 Task: Select a due date automation when advanced on, 2 days before a card is due add fields without custom field "Resume" set to a date less than 1 working days ago at 11:00 AM.
Action: Mouse moved to (1314, 103)
Screenshot: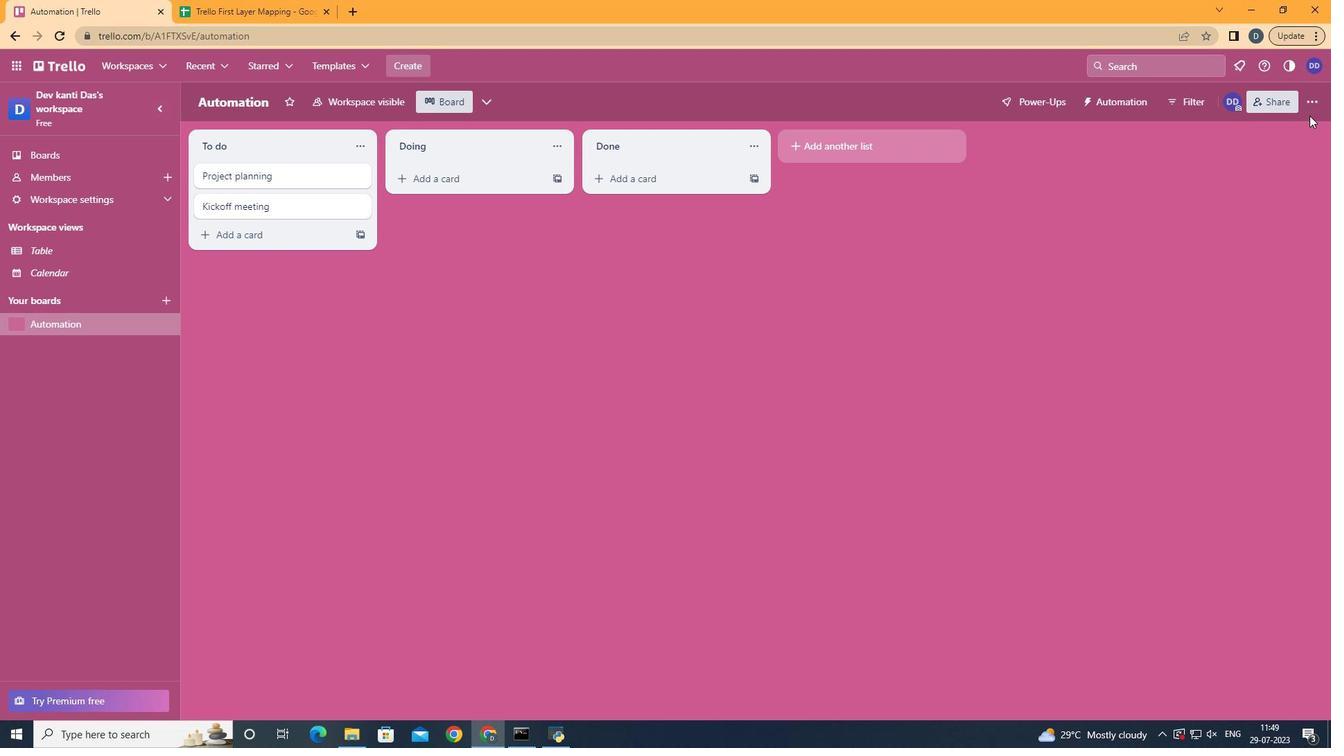 
Action: Mouse pressed left at (1314, 103)
Screenshot: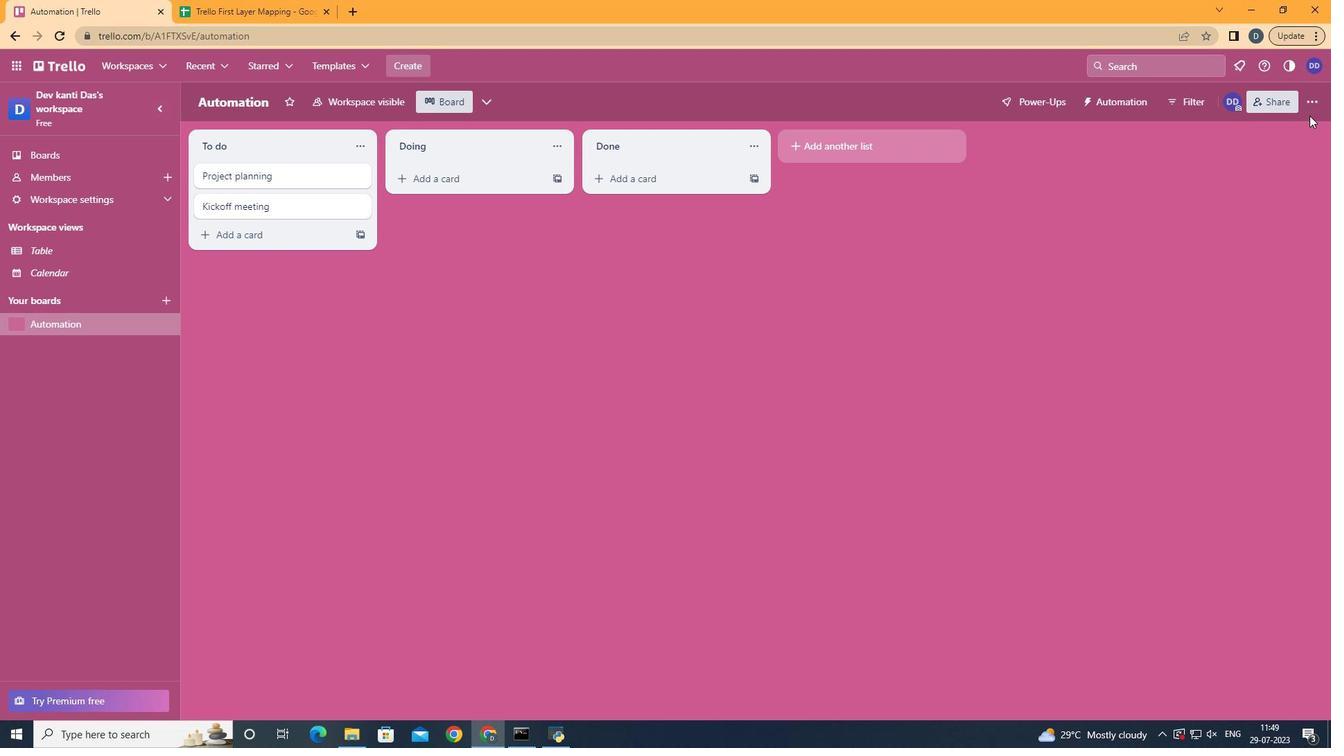 
Action: Mouse moved to (1240, 286)
Screenshot: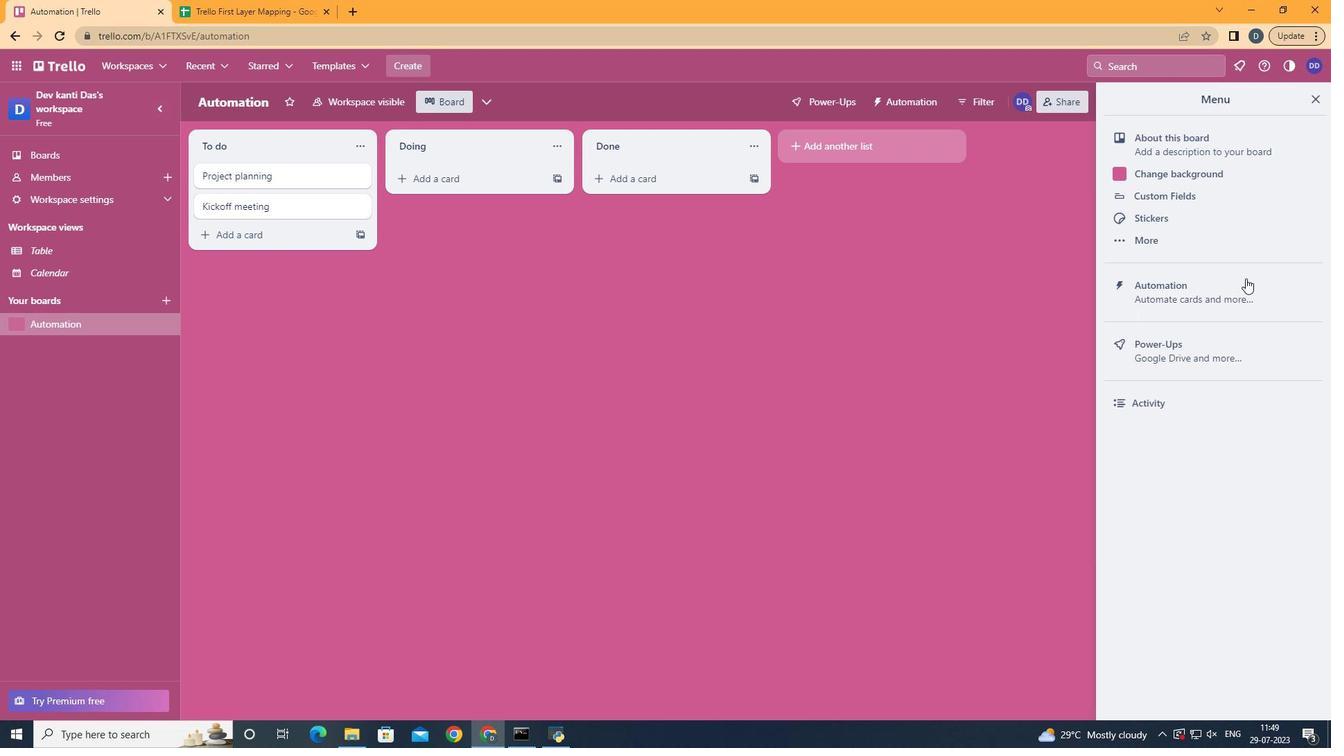 
Action: Mouse pressed left at (1240, 286)
Screenshot: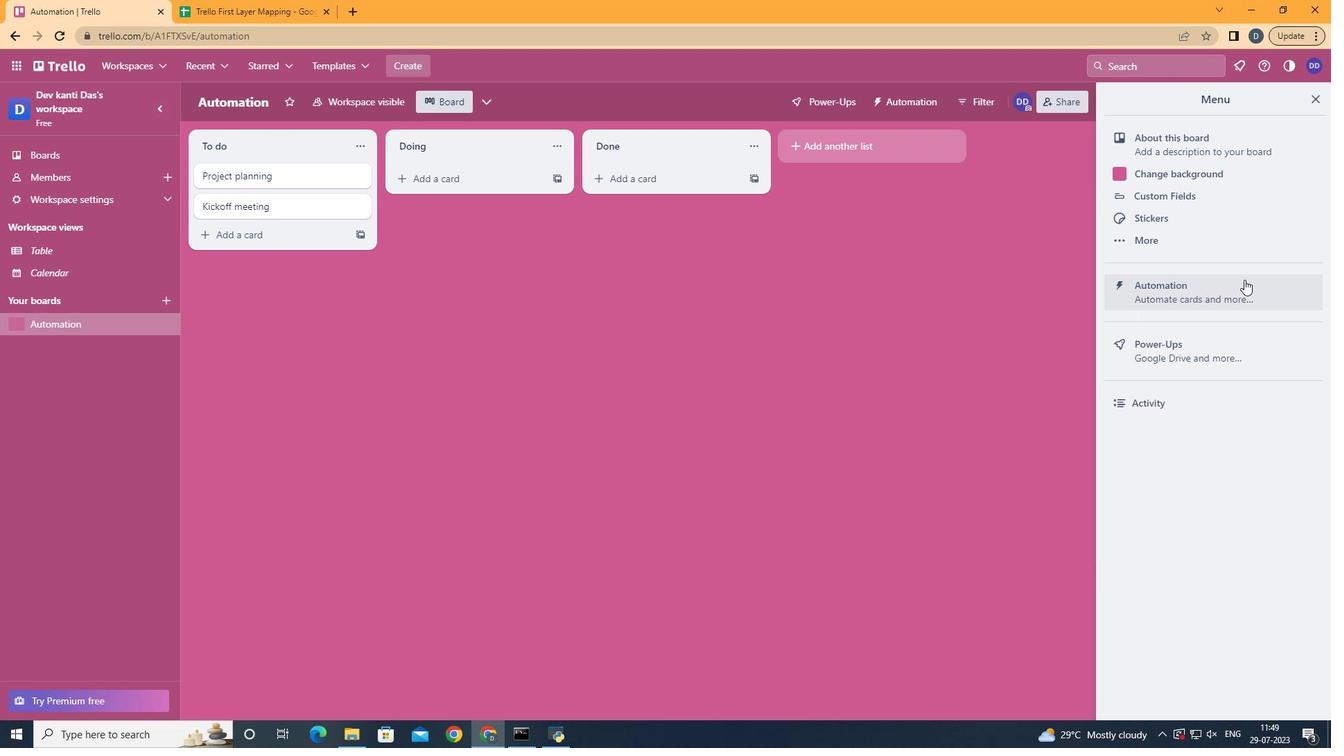 
Action: Mouse moved to (292, 282)
Screenshot: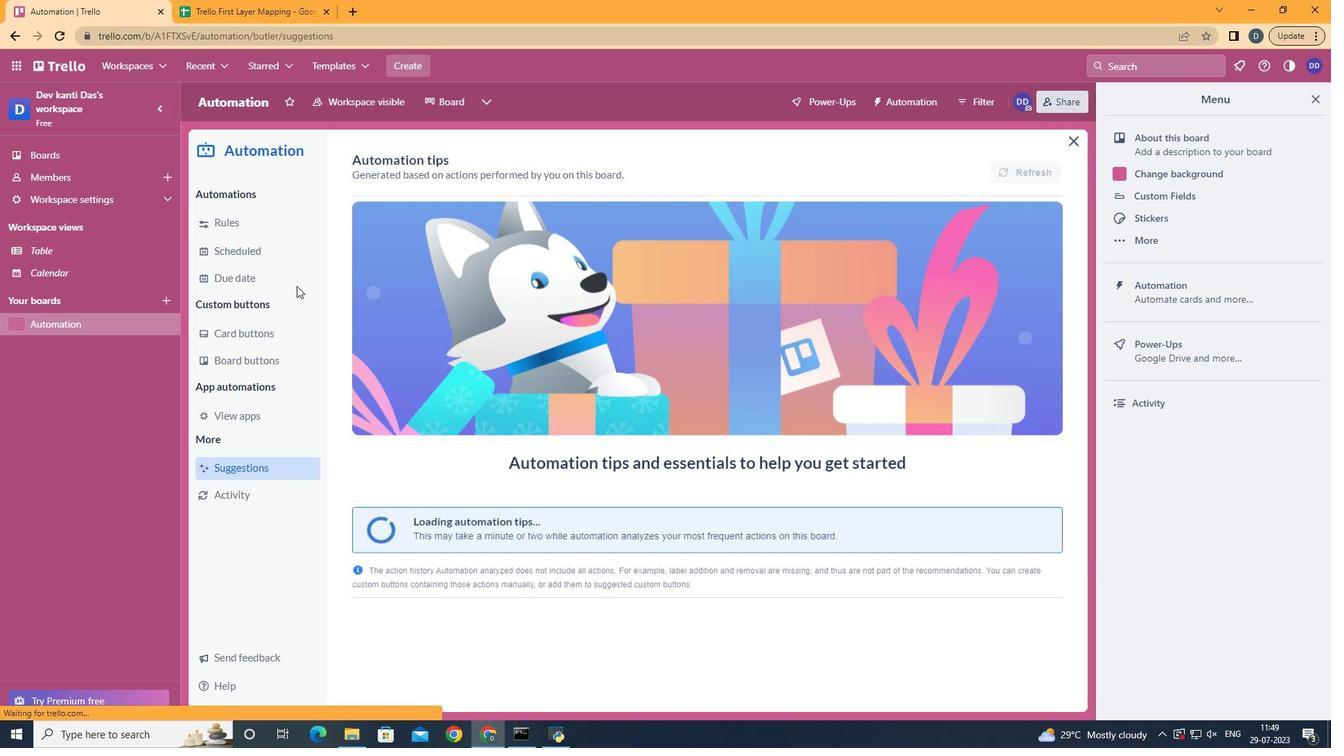 
Action: Mouse pressed left at (292, 282)
Screenshot: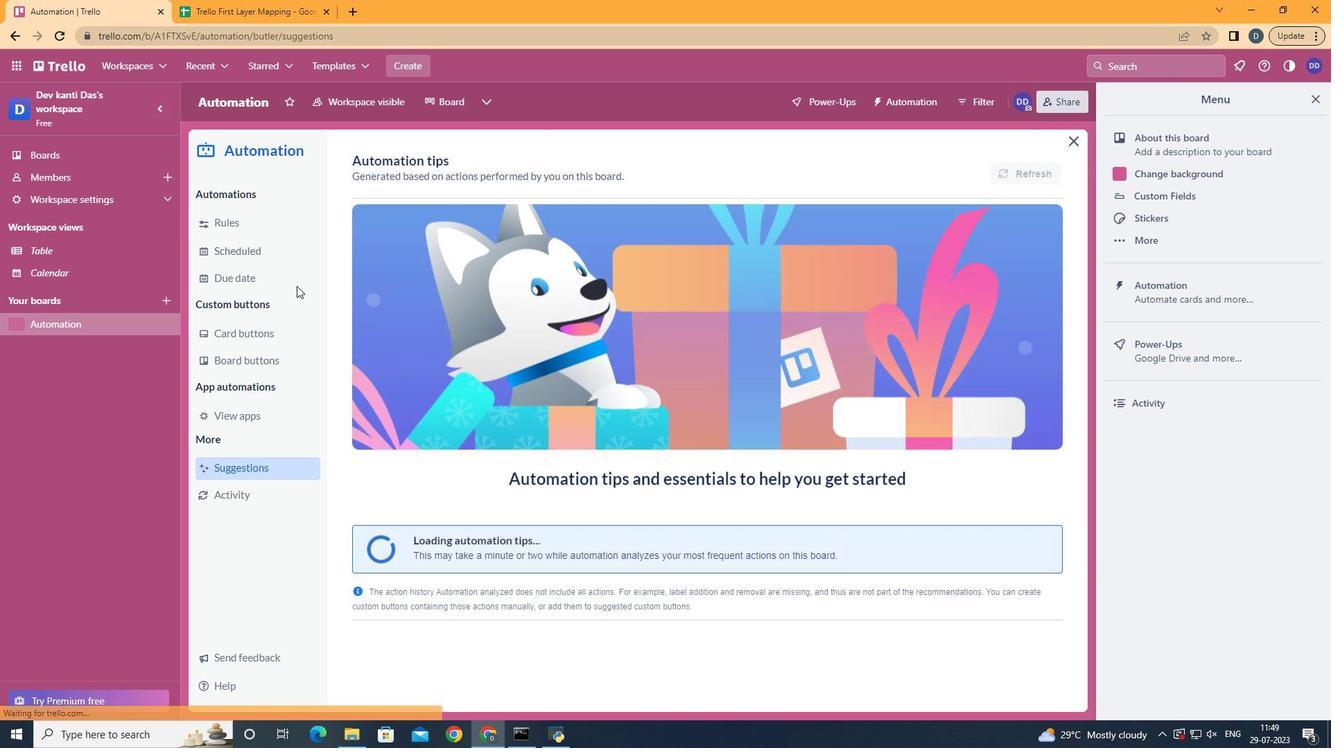 
Action: Mouse moved to (965, 166)
Screenshot: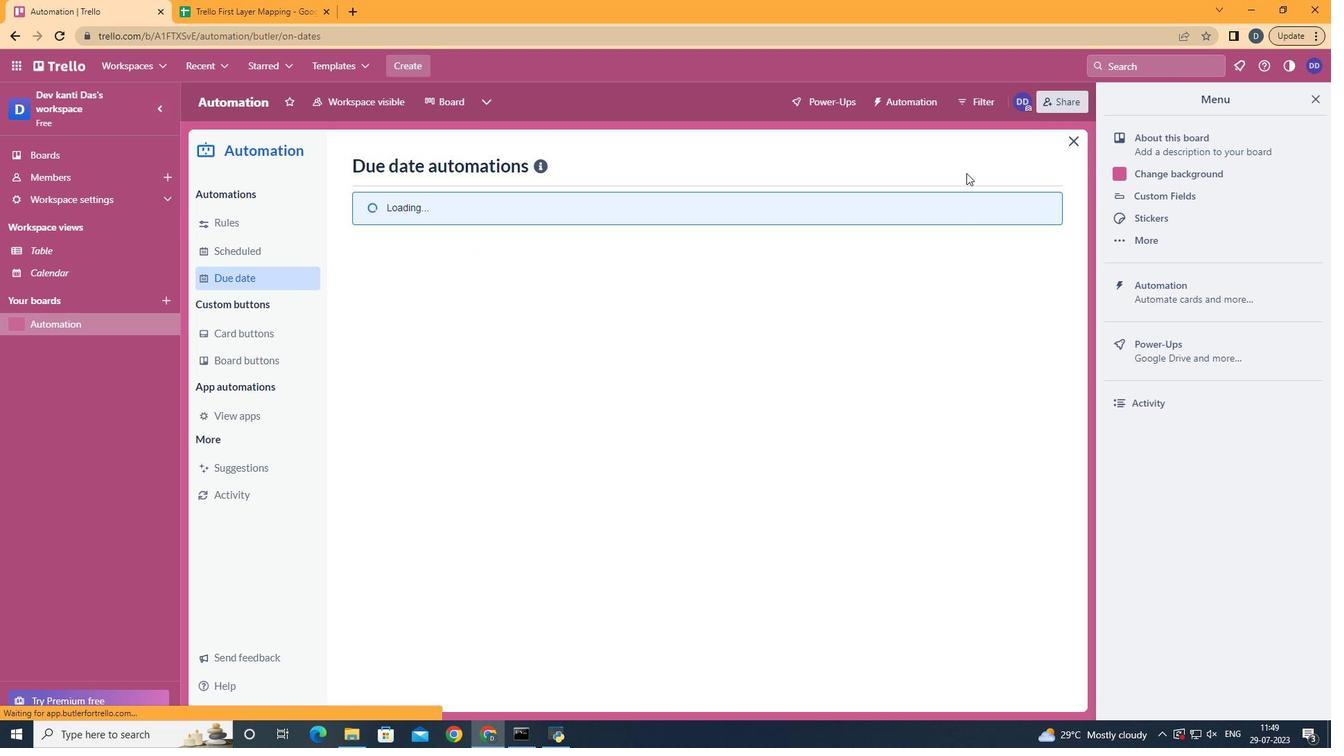 
Action: Mouse pressed left at (965, 166)
Screenshot: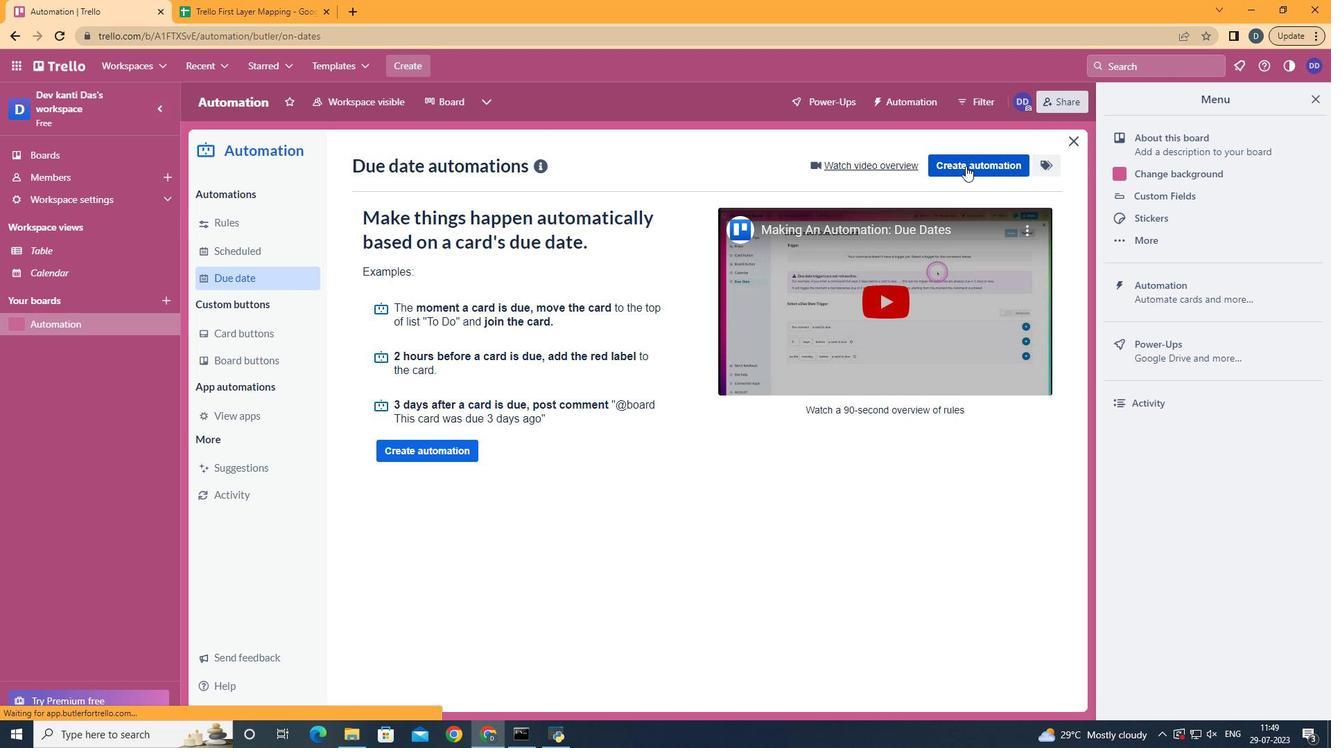 
Action: Mouse moved to (748, 301)
Screenshot: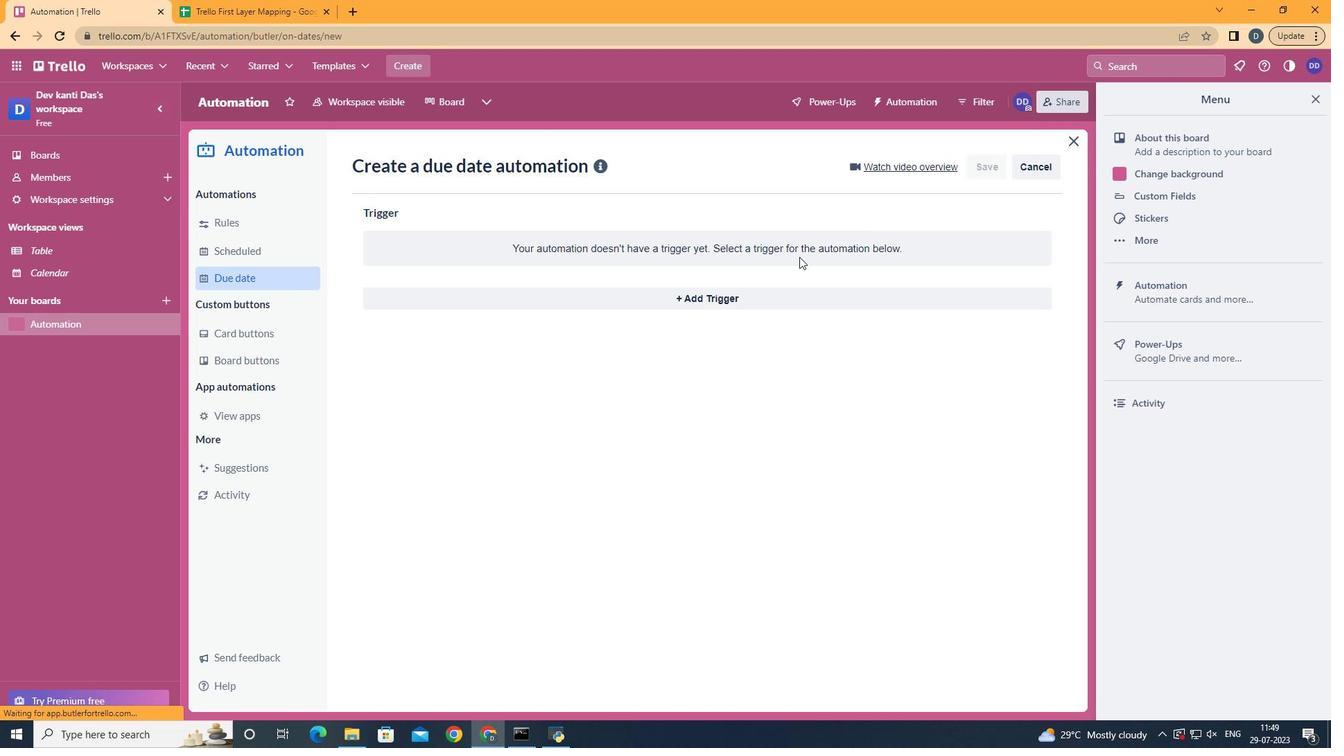 
Action: Mouse pressed left at (748, 301)
Screenshot: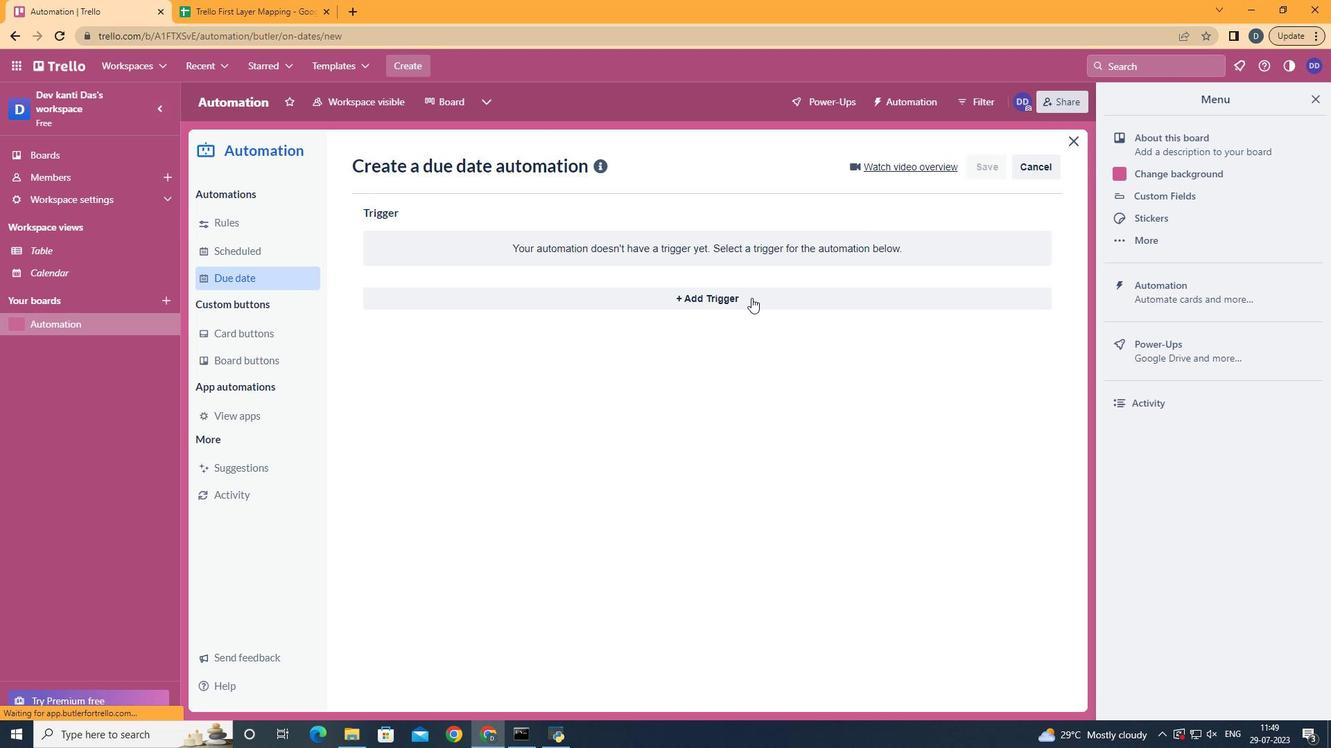 
Action: Mouse moved to (542, 513)
Screenshot: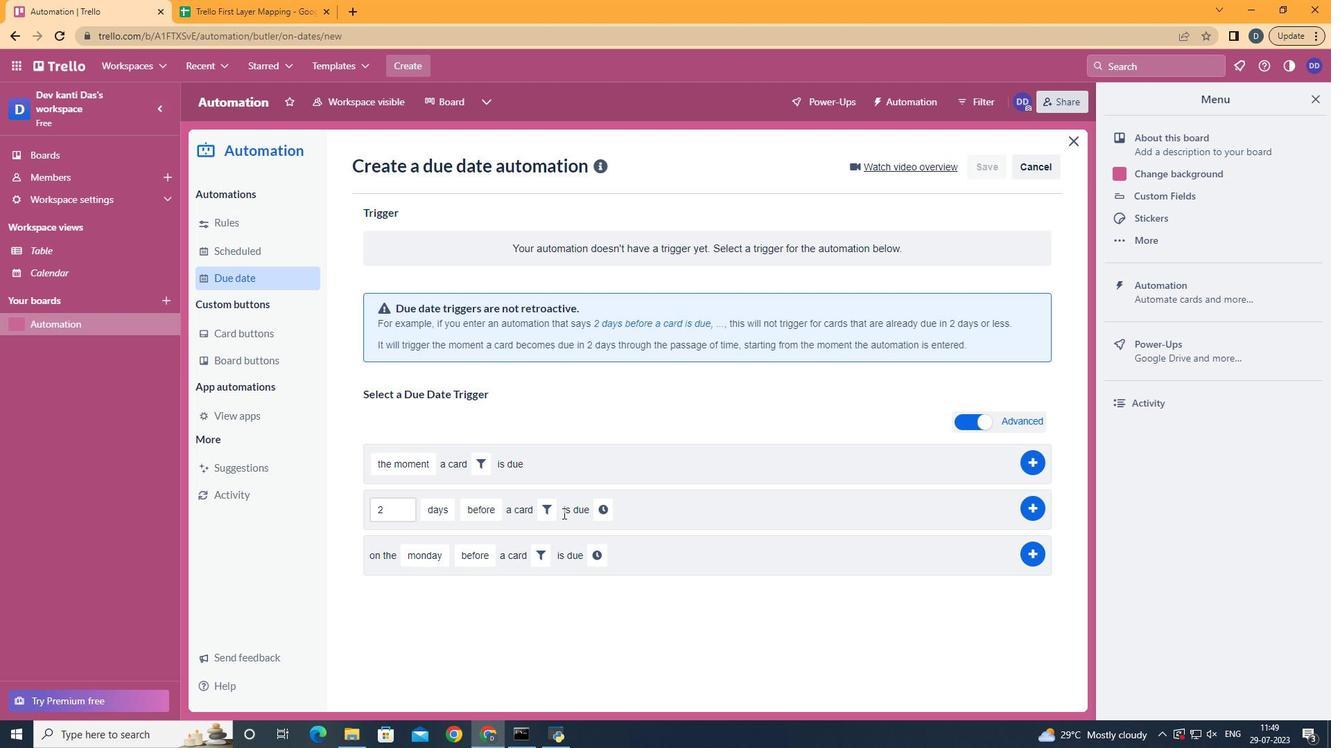 
Action: Mouse pressed left at (542, 513)
Screenshot: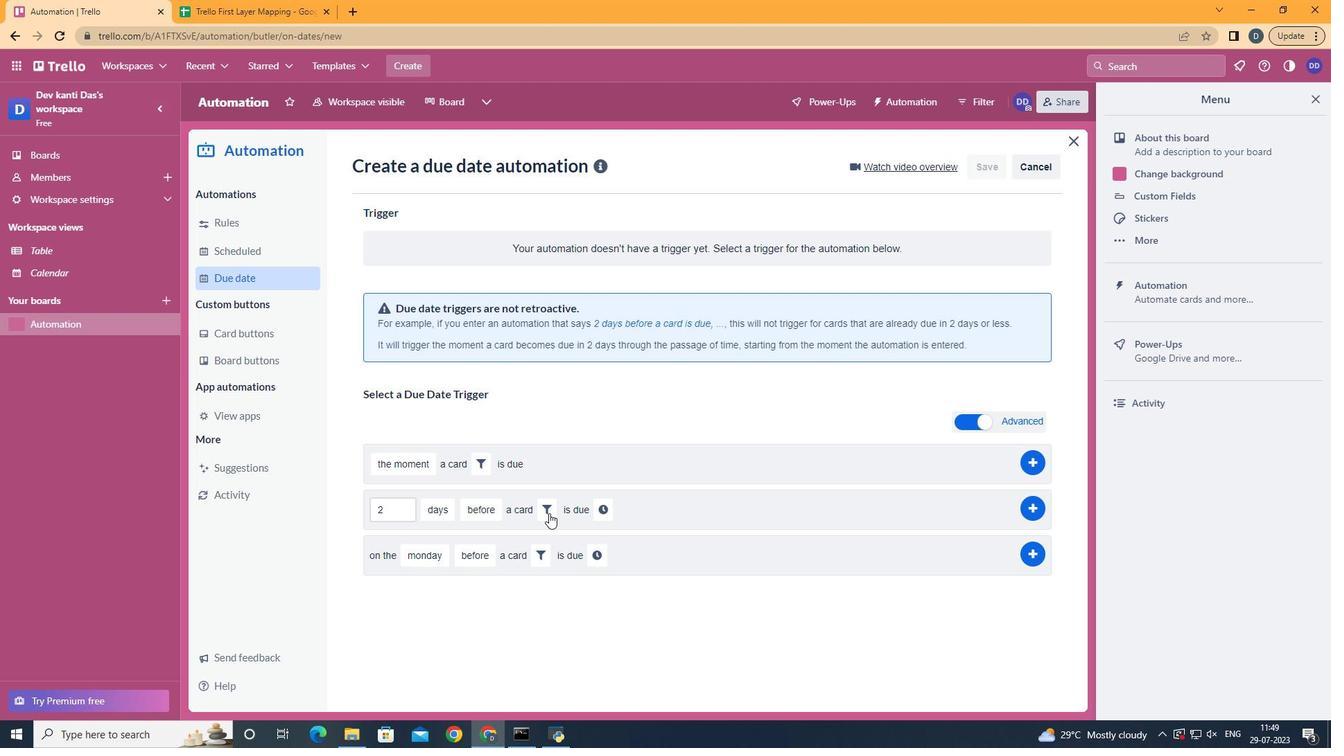 
Action: Mouse moved to (773, 542)
Screenshot: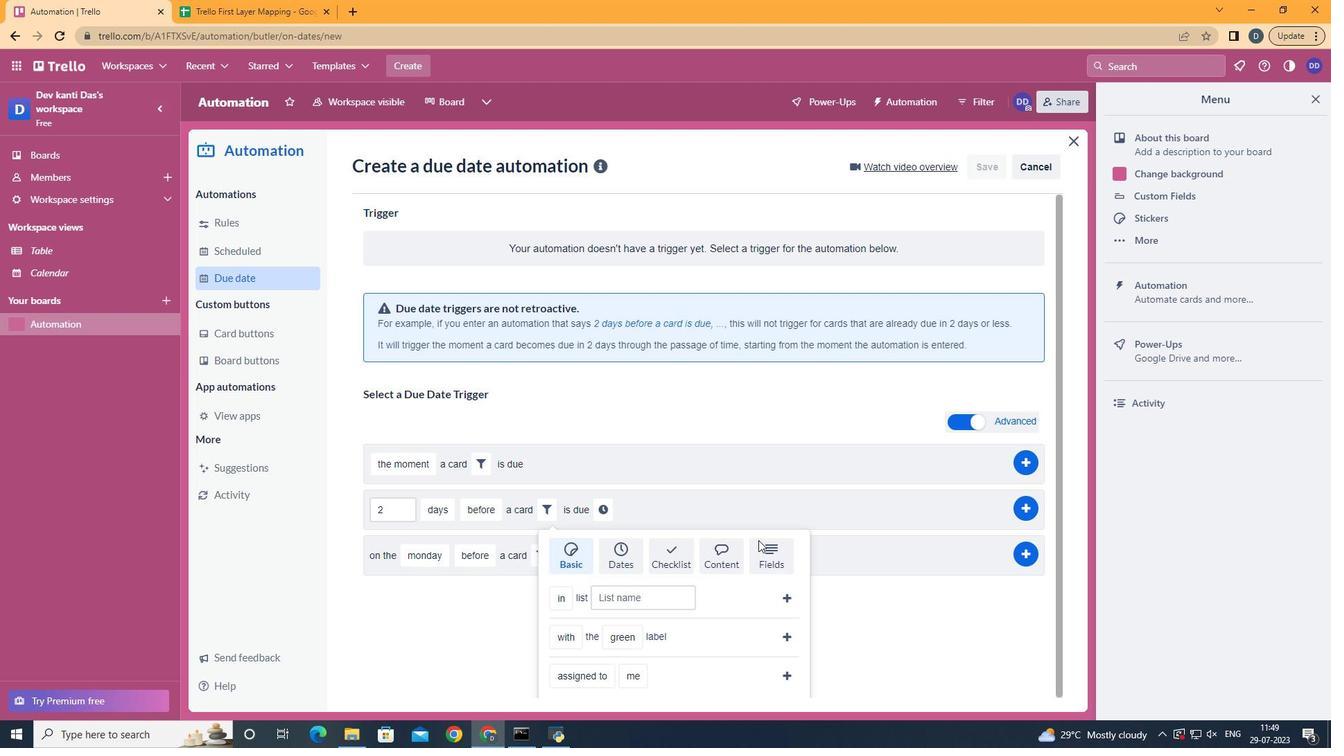
Action: Mouse pressed left at (773, 542)
Screenshot: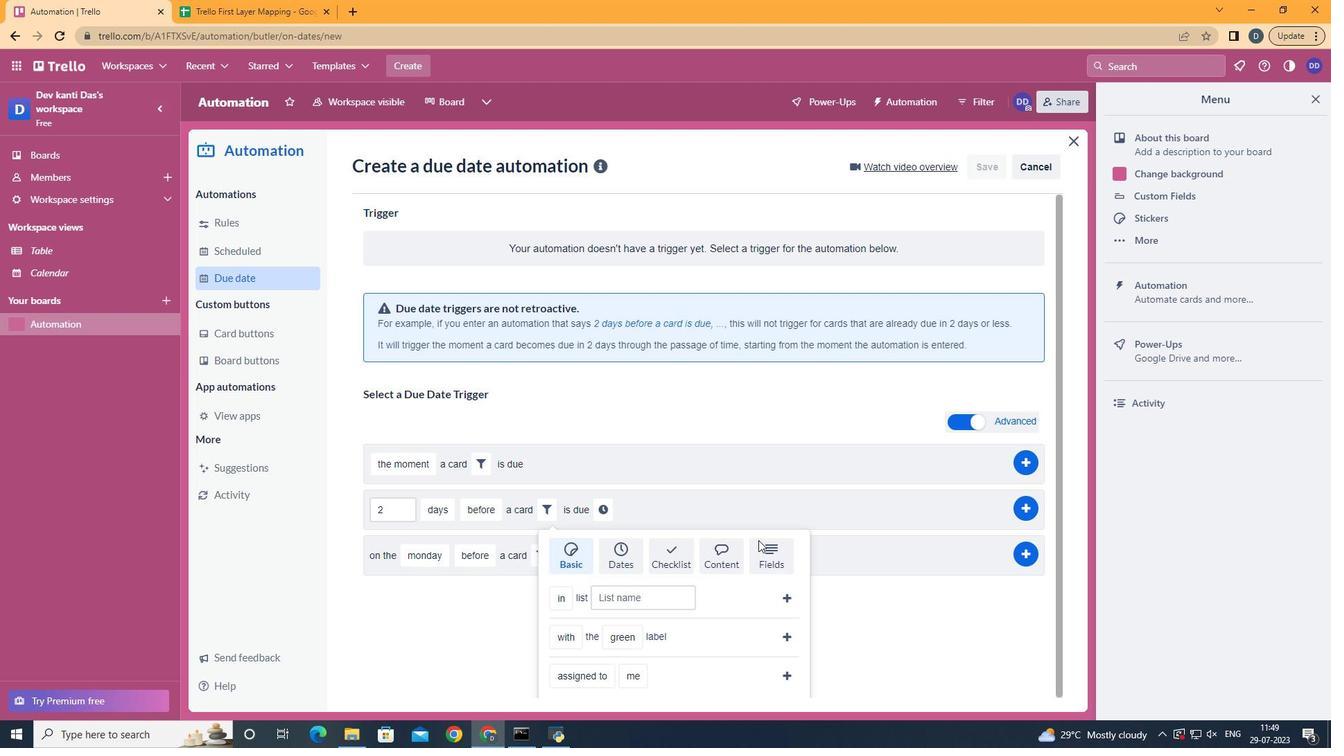 
Action: Mouse scrolled (773, 542) with delta (0, 0)
Screenshot: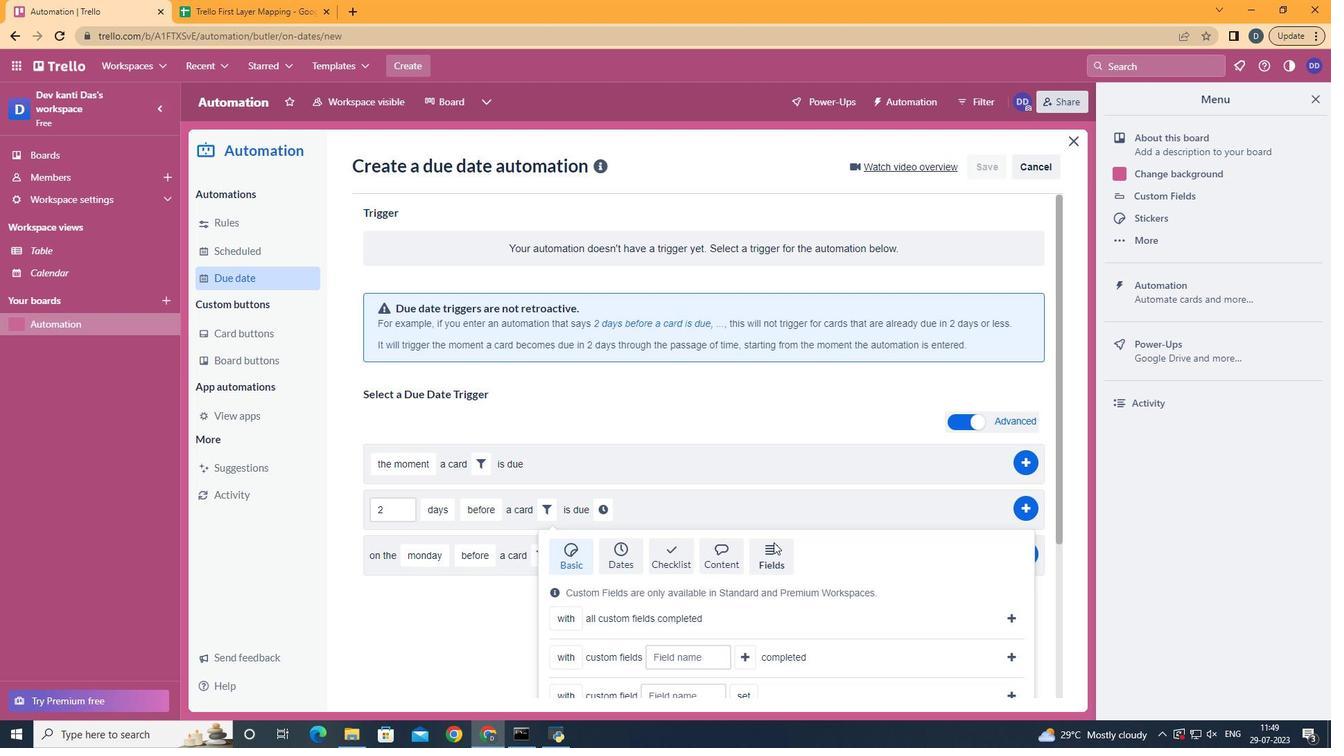 
Action: Mouse scrolled (773, 542) with delta (0, 0)
Screenshot: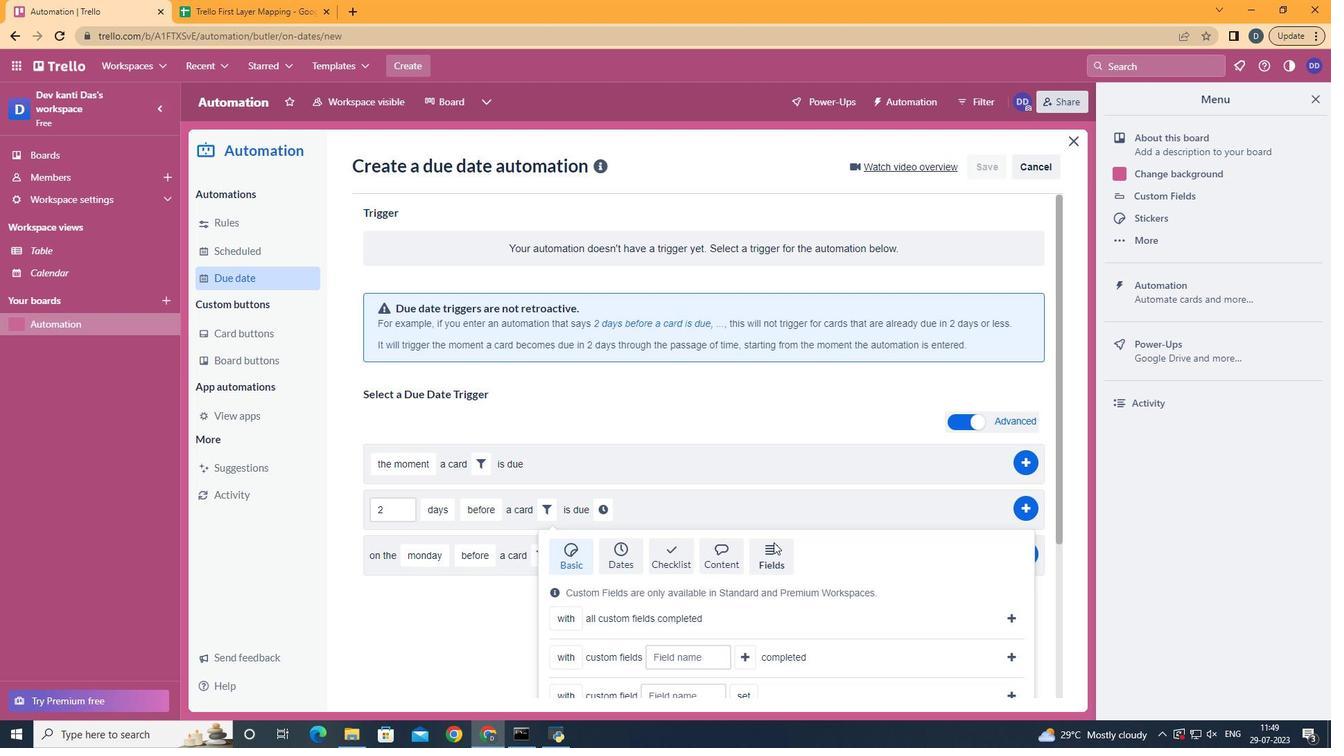 
Action: Mouse scrolled (773, 542) with delta (0, 0)
Screenshot: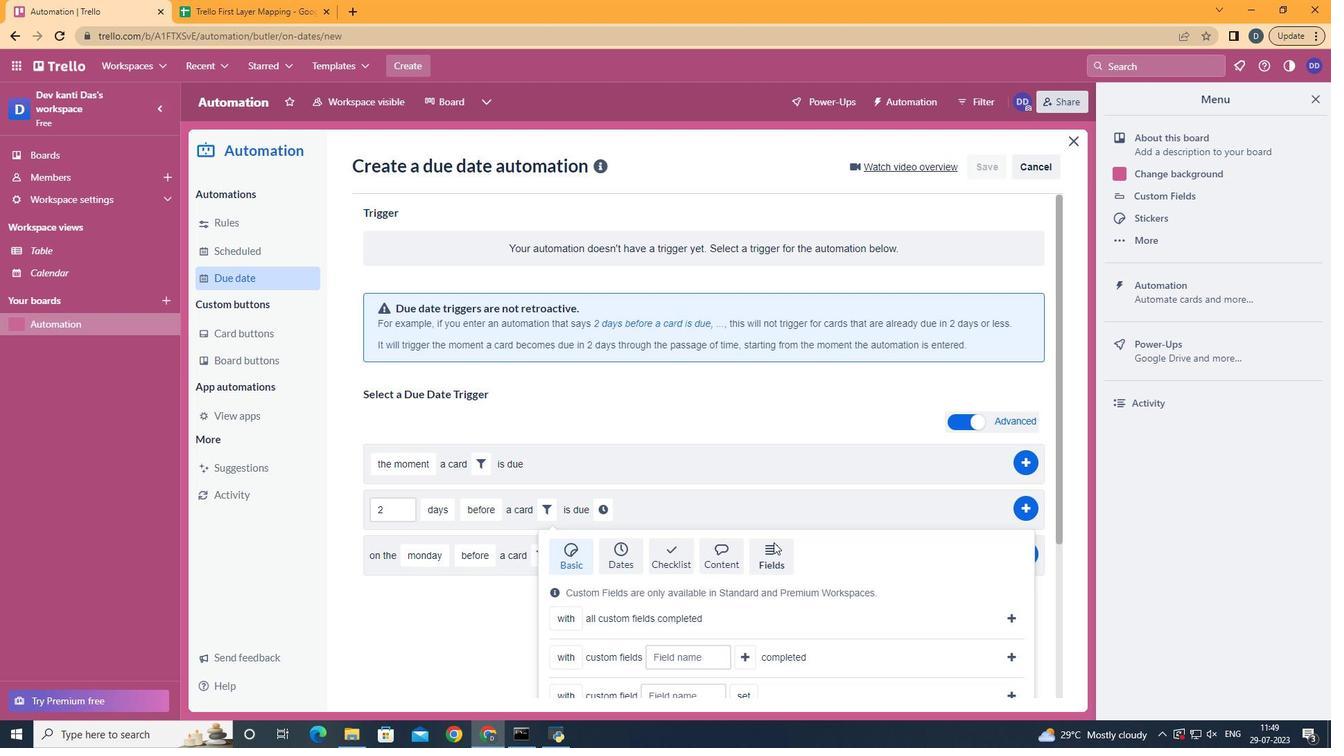 
Action: Mouse scrolled (773, 542) with delta (0, 0)
Screenshot: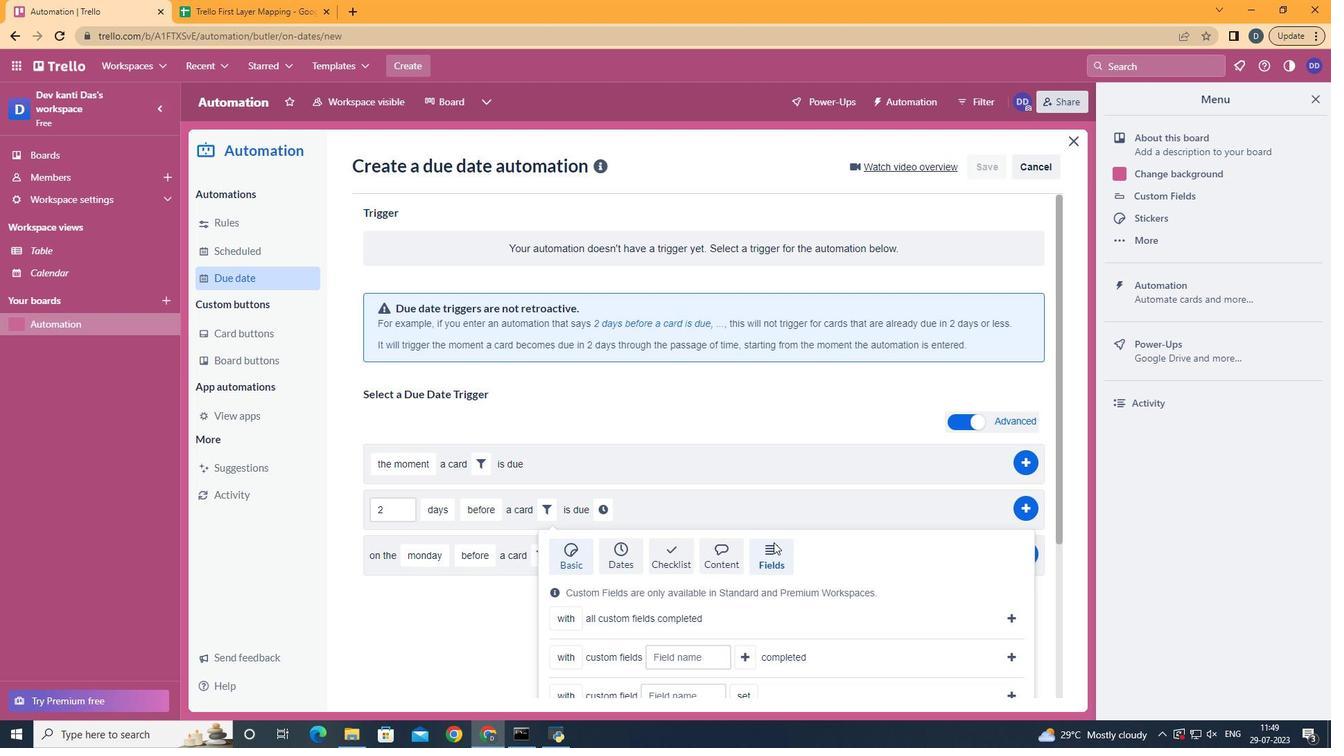 
Action: Mouse scrolled (773, 542) with delta (0, 0)
Screenshot: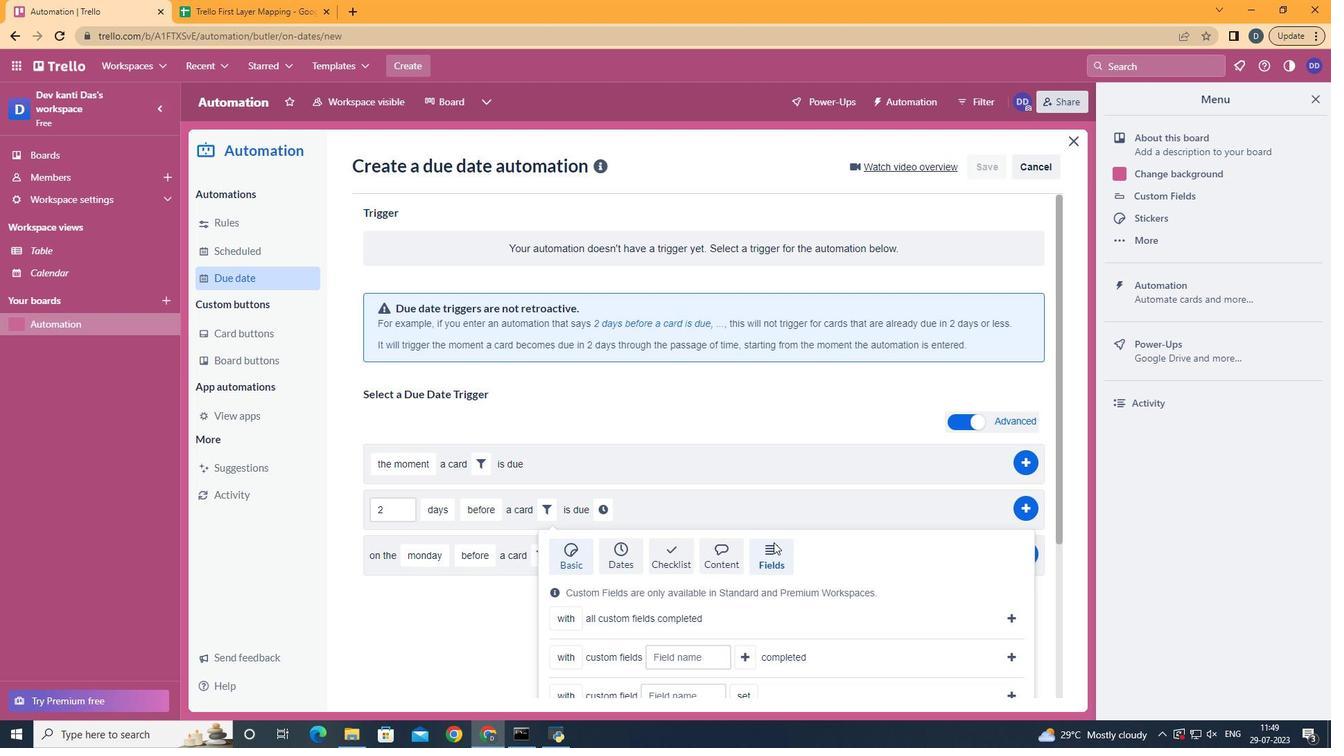 
Action: Mouse scrolled (773, 542) with delta (0, 0)
Screenshot: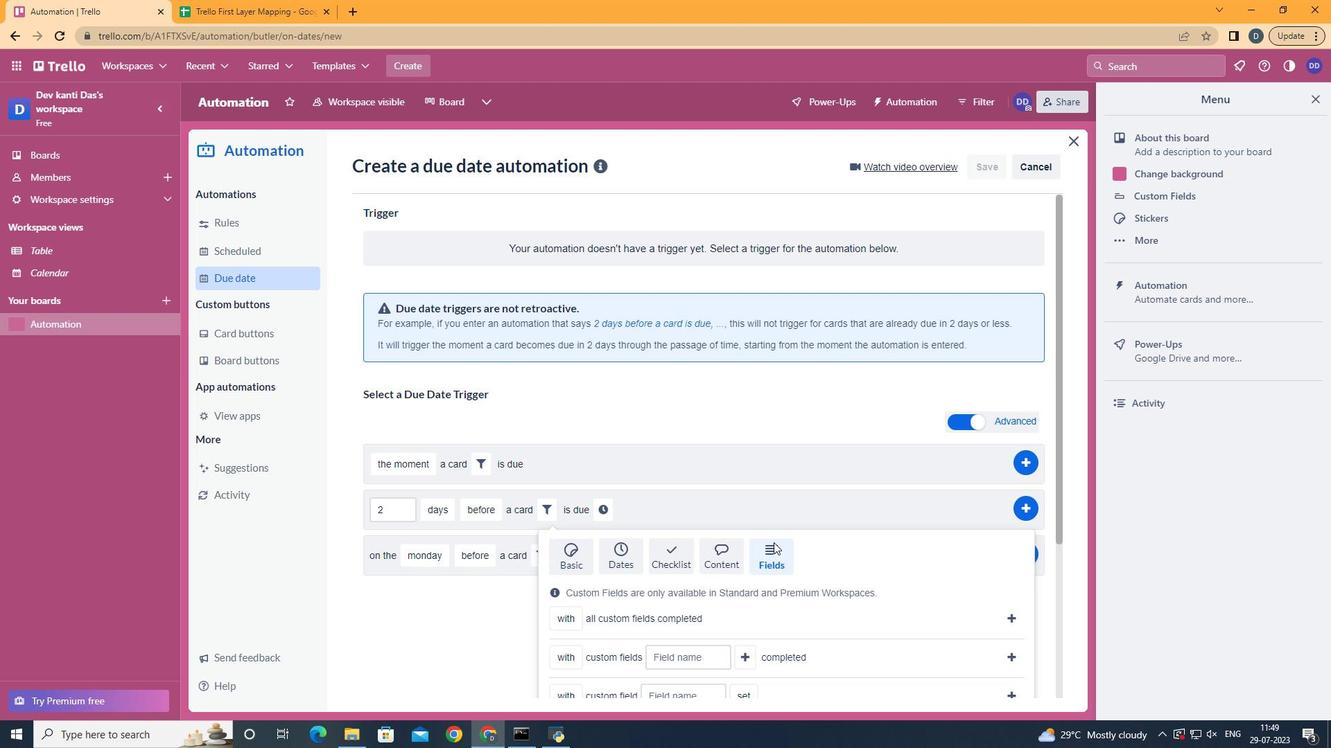 
Action: Mouse moved to (571, 654)
Screenshot: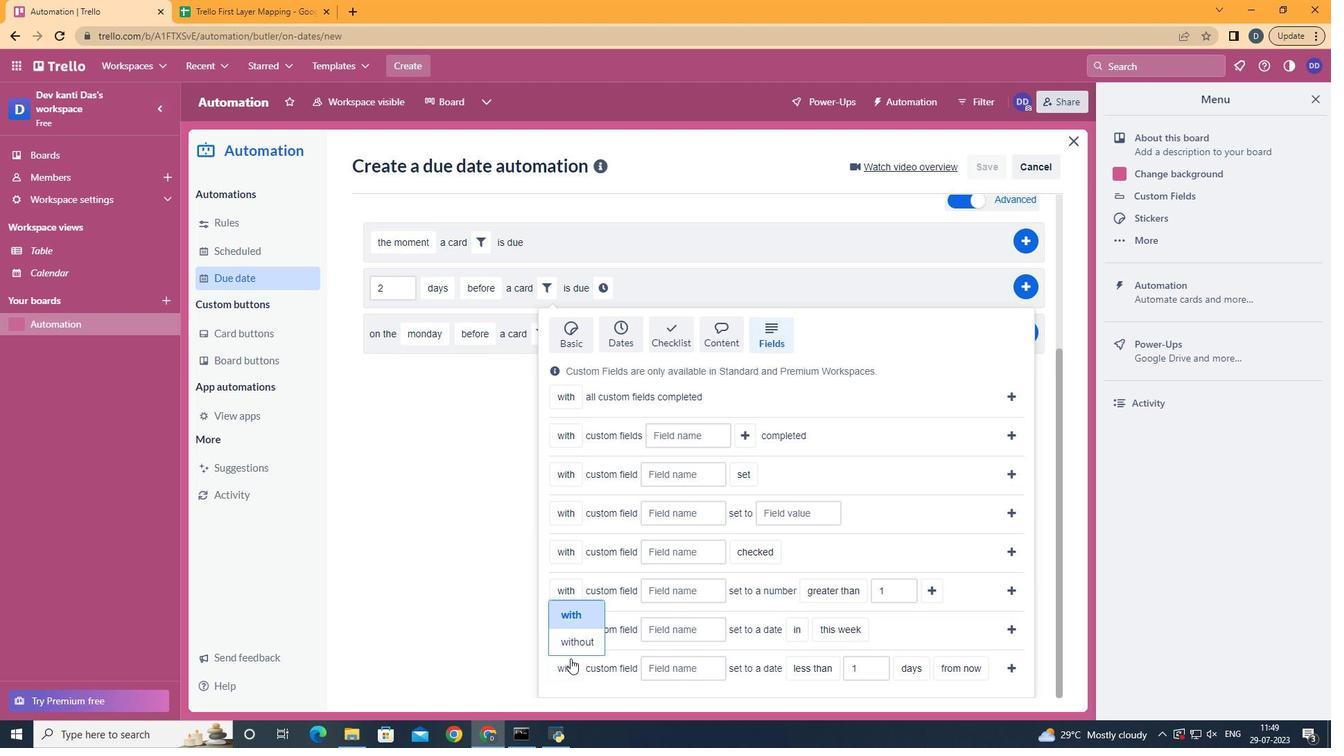 
Action: Mouse pressed left at (571, 654)
Screenshot: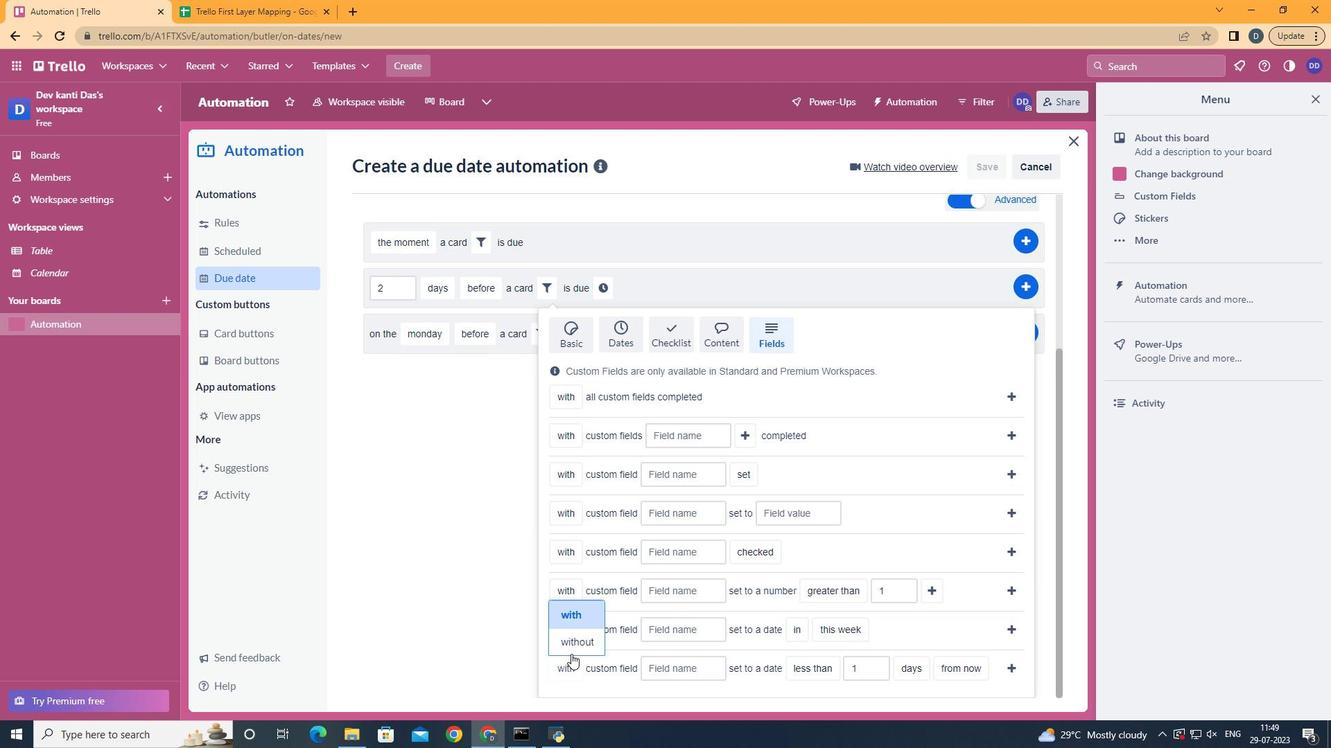 
Action: Mouse moved to (693, 675)
Screenshot: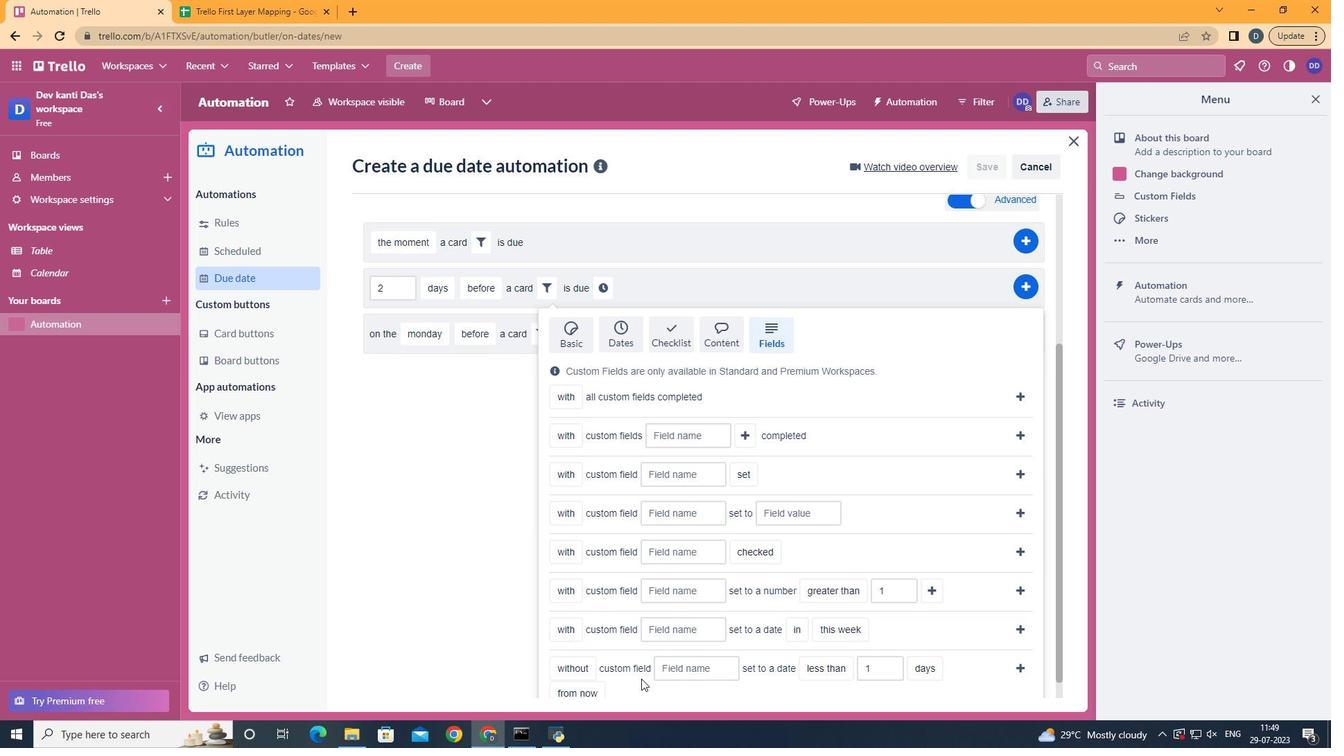
Action: Mouse pressed left at (693, 675)
Screenshot: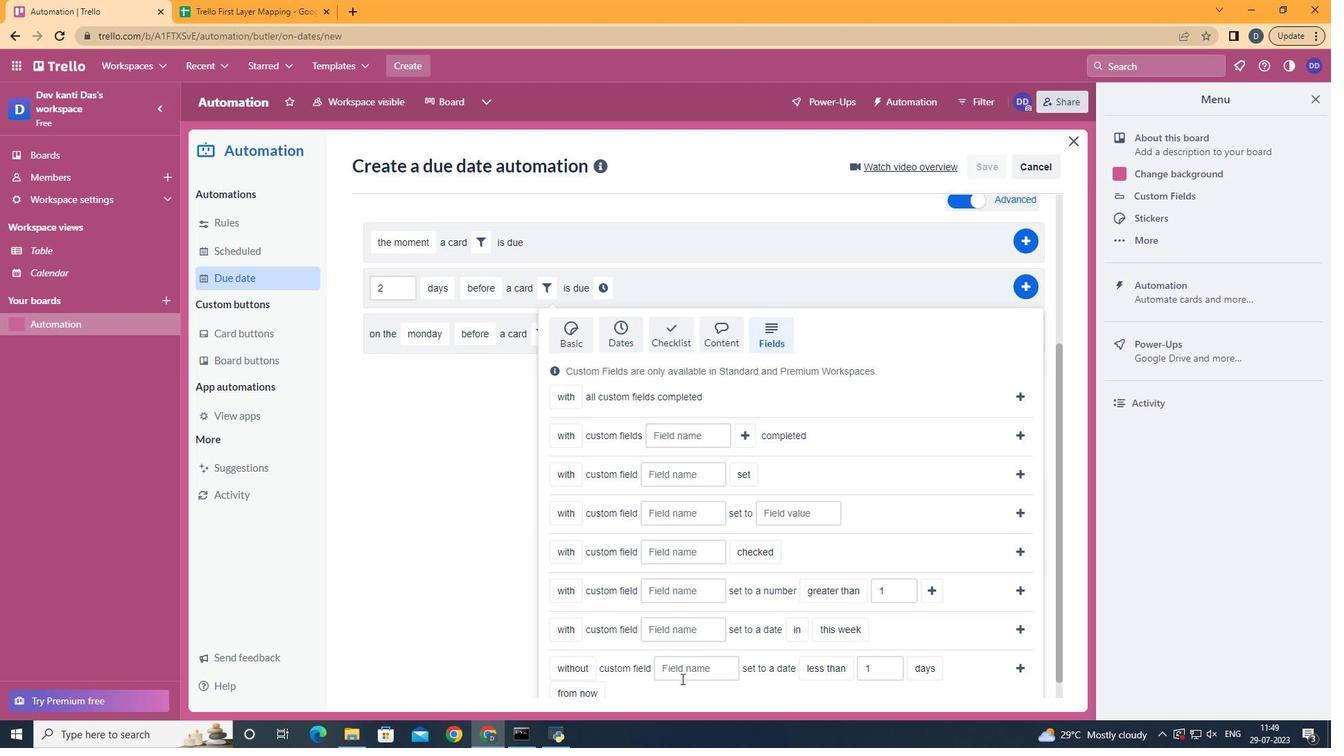 
Action: Mouse moved to (693, 675)
Screenshot: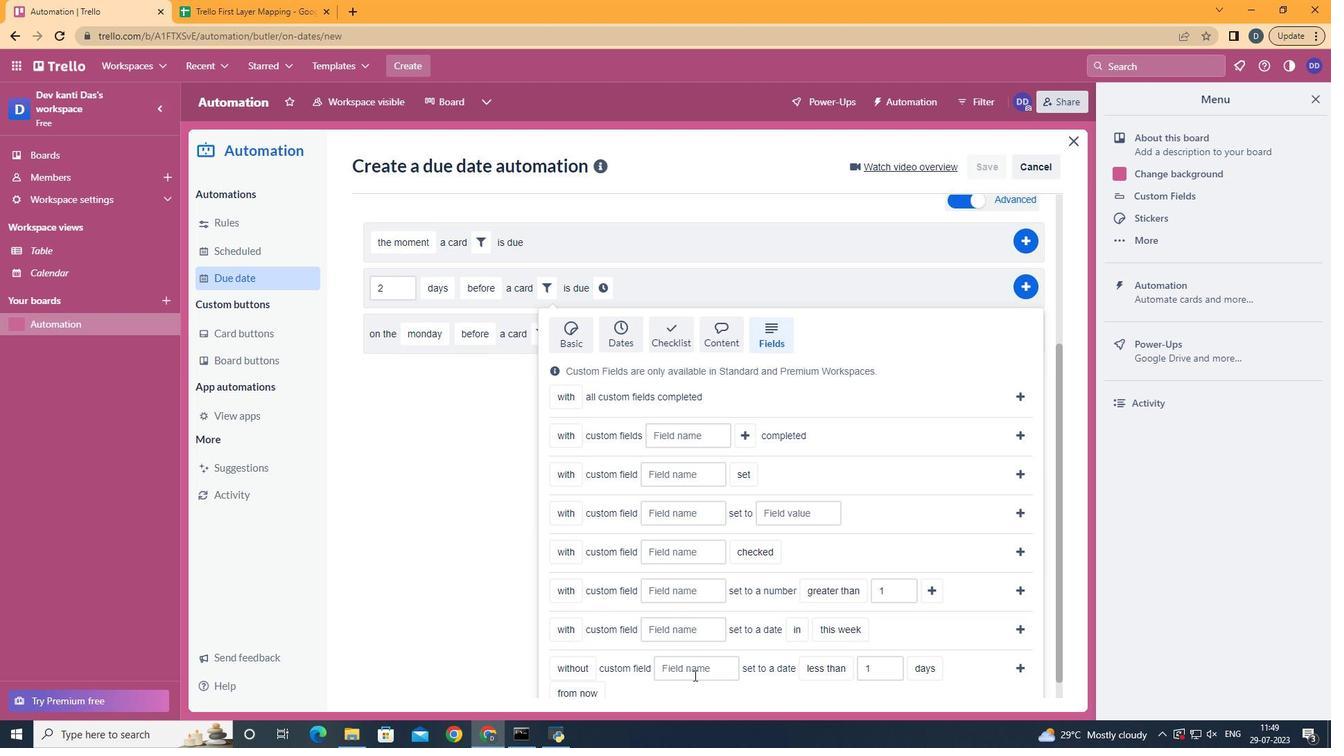 
Action: Key pressed <Key.shift>Resume
Screenshot: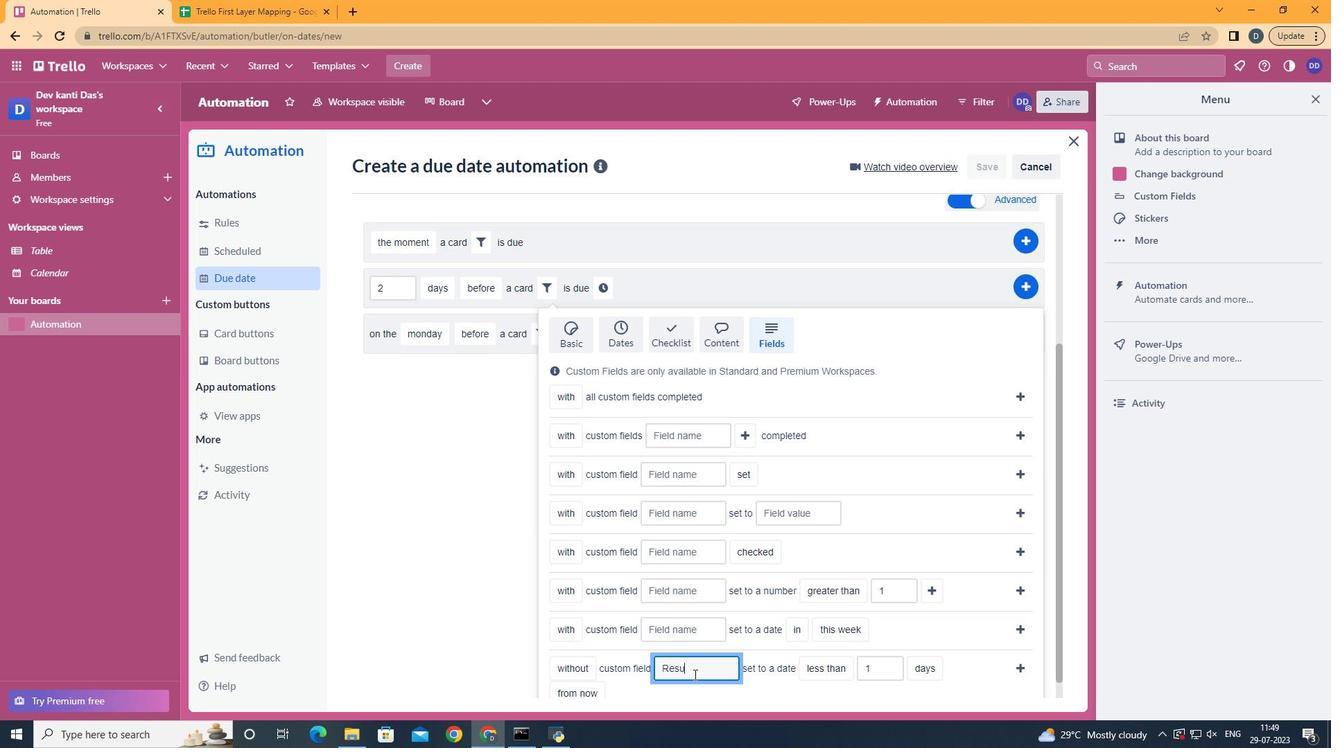 
Action: Mouse scrolled (693, 674) with delta (0, 0)
Screenshot: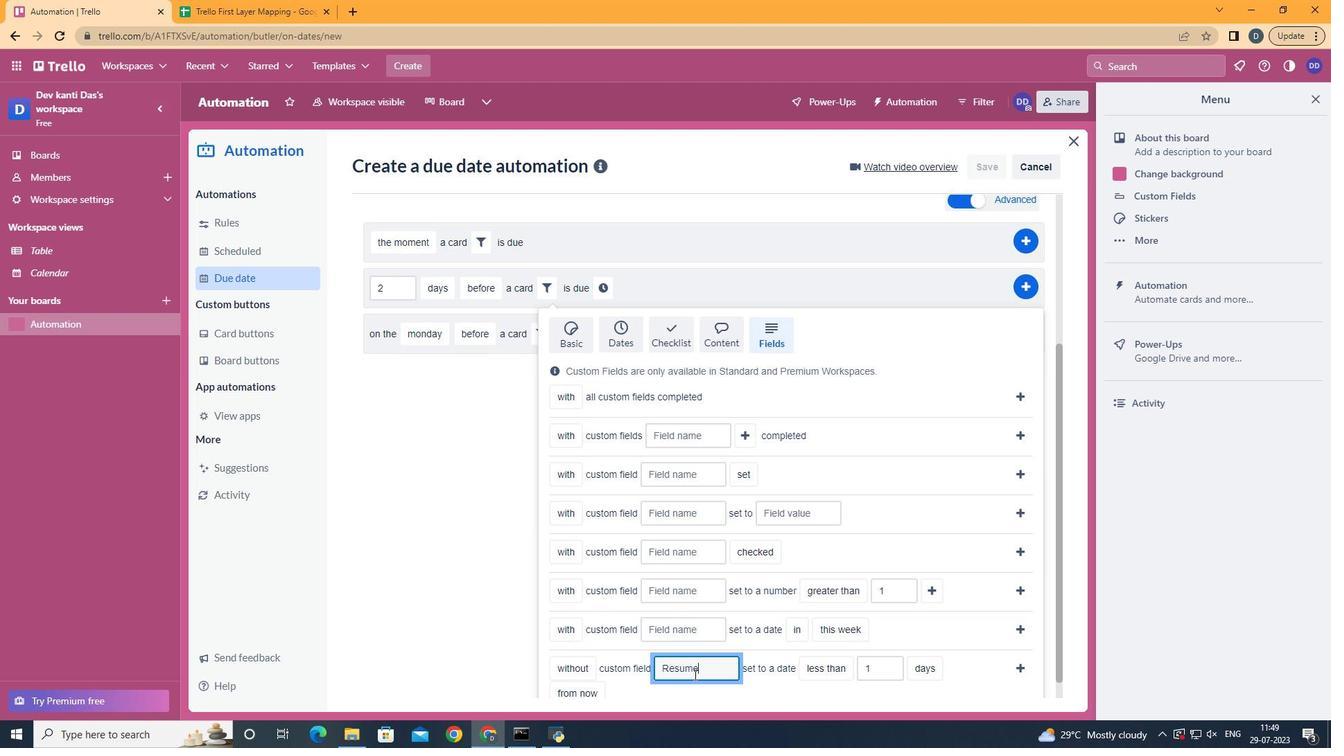 
Action: Mouse scrolled (693, 674) with delta (0, 0)
Screenshot: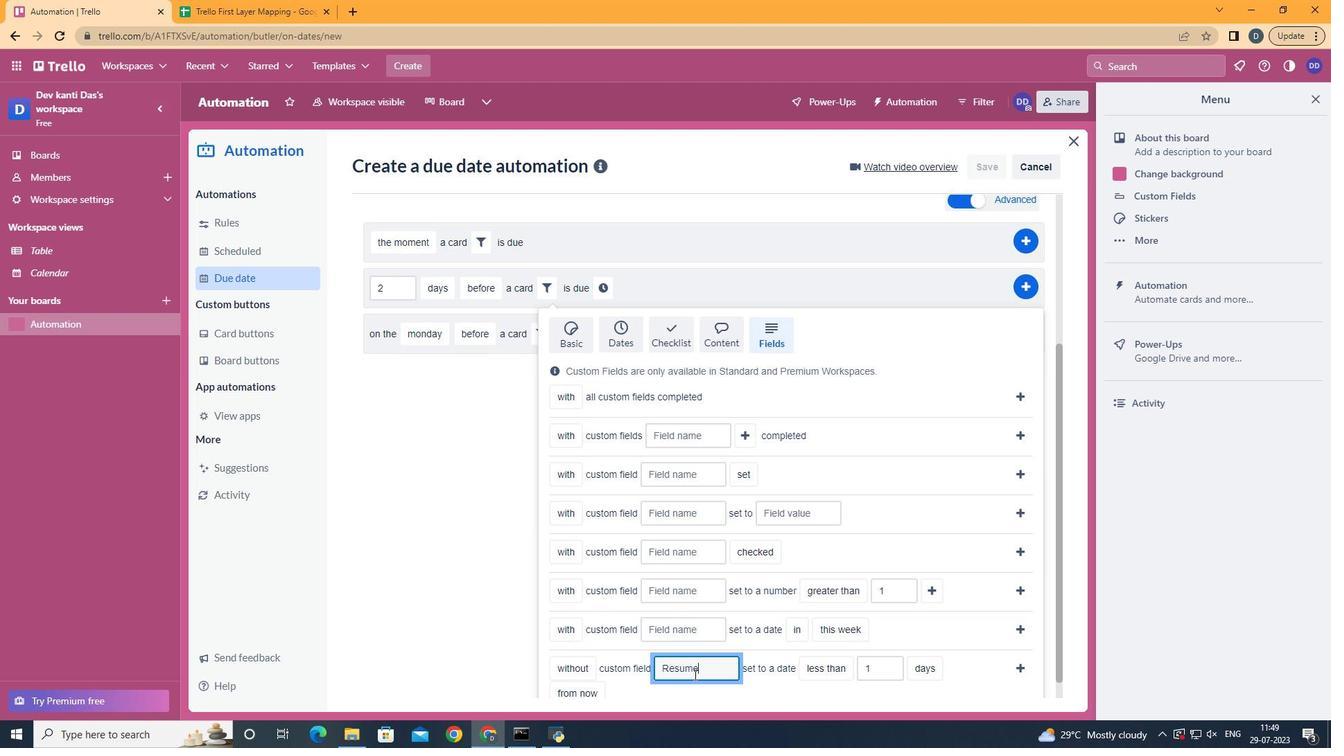 
Action: Mouse scrolled (693, 674) with delta (0, 0)
Screenshot: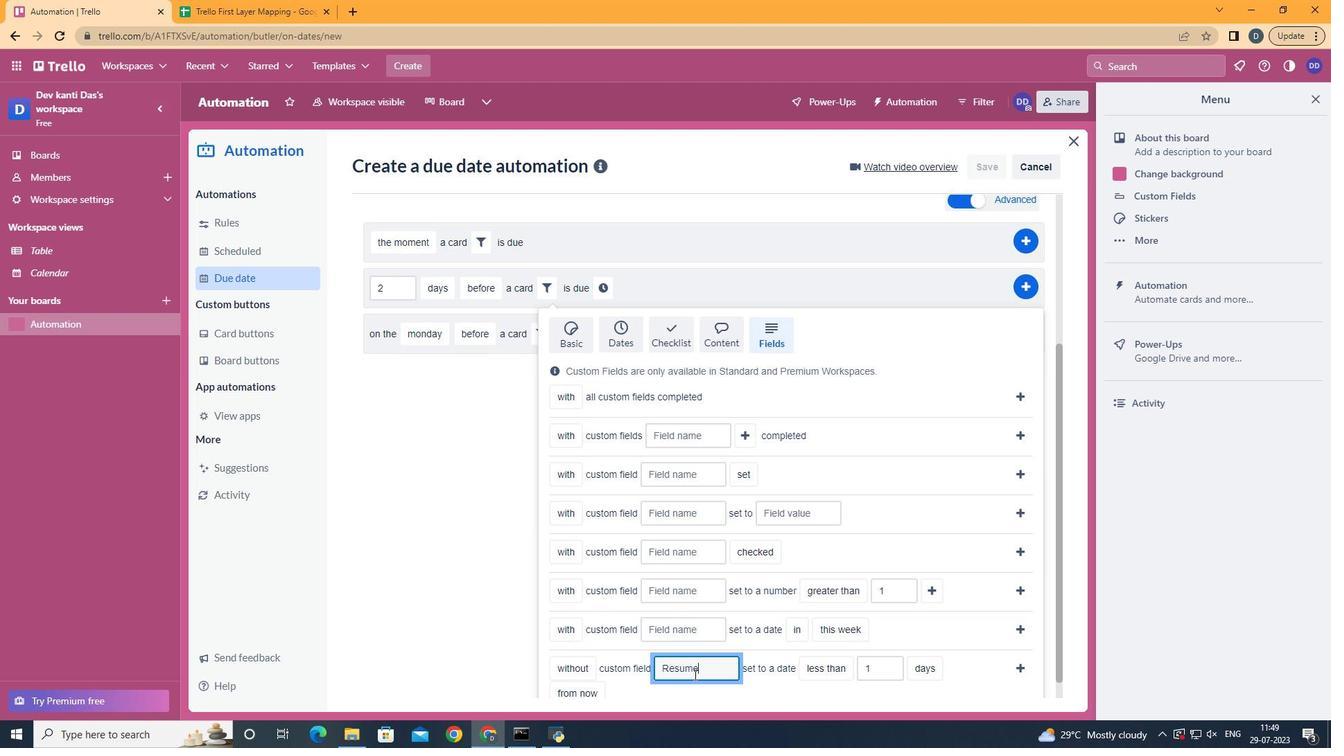 
Action: Mouse scrolled (693, 674) with delta (0, 0)
Screenshot: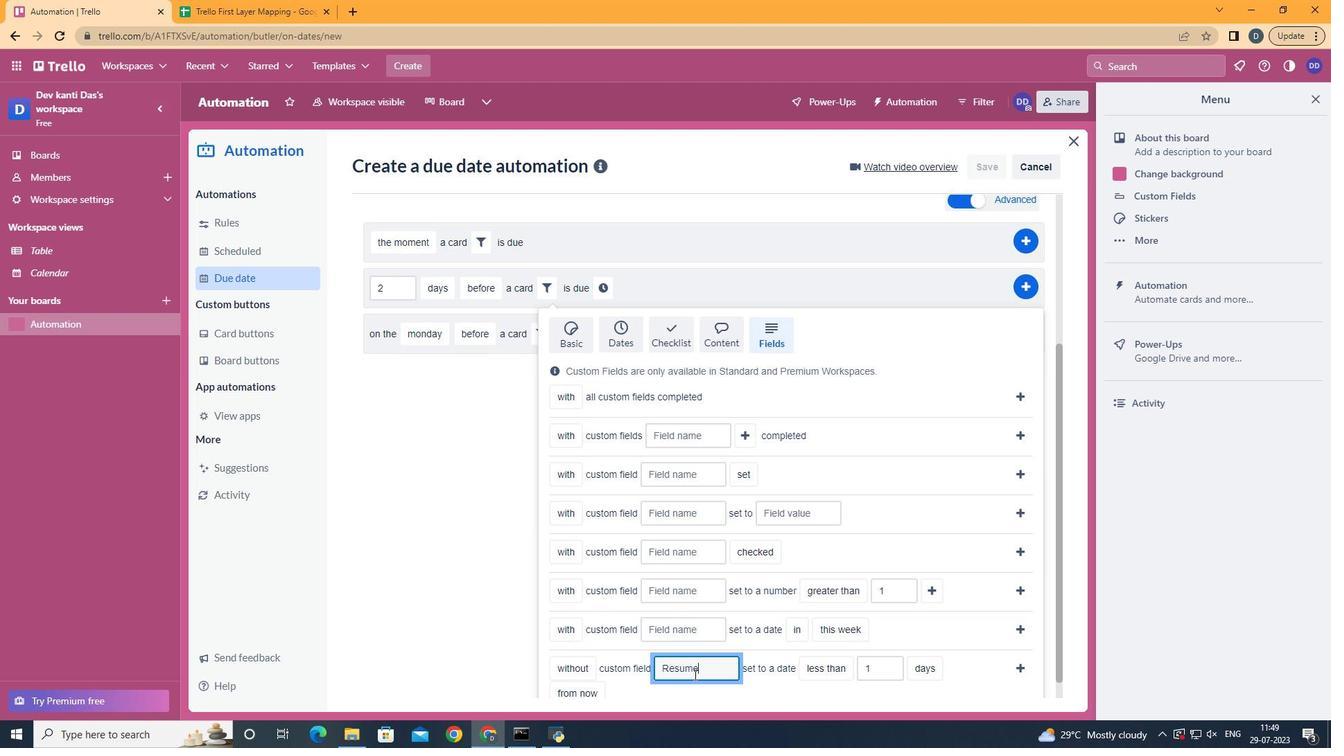 
Action: Mouse scrolled (693, 674) with delta (0, 0)
Screenshot: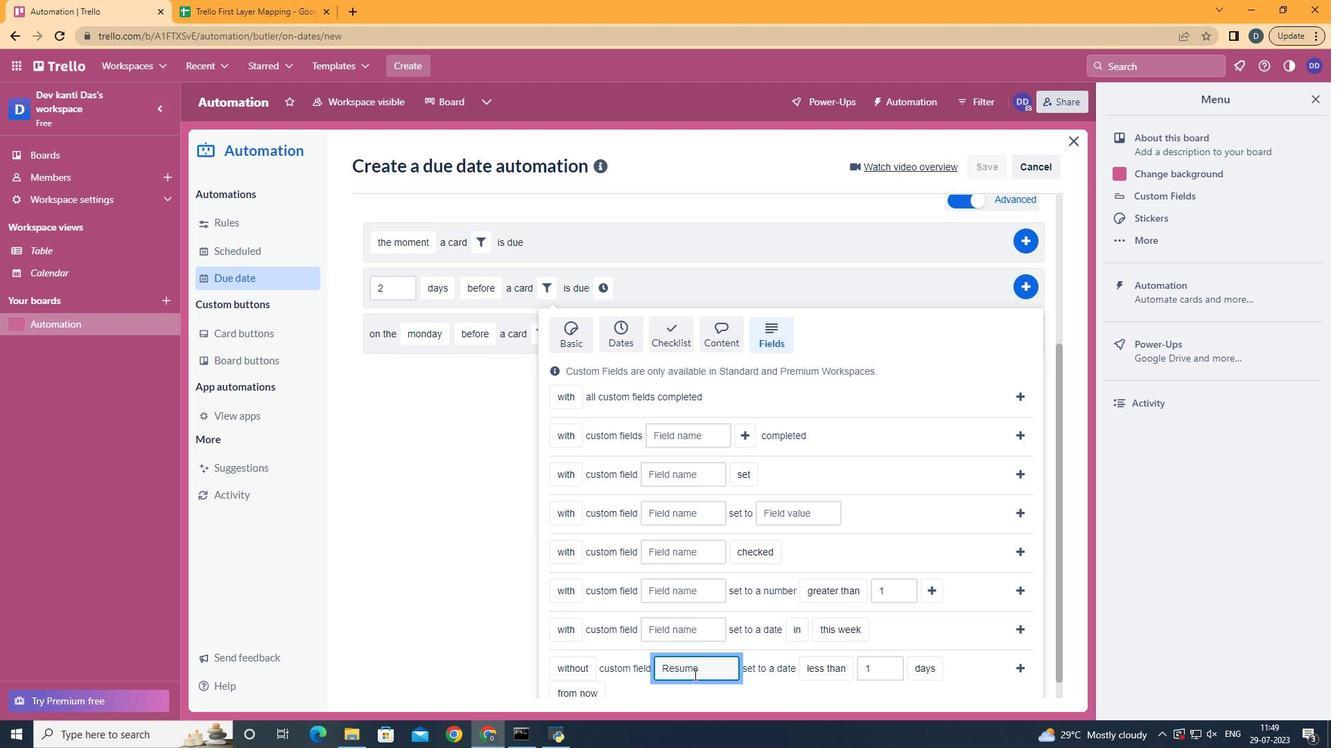 
Action: Mouse moved to (847, 554)
Screenshot: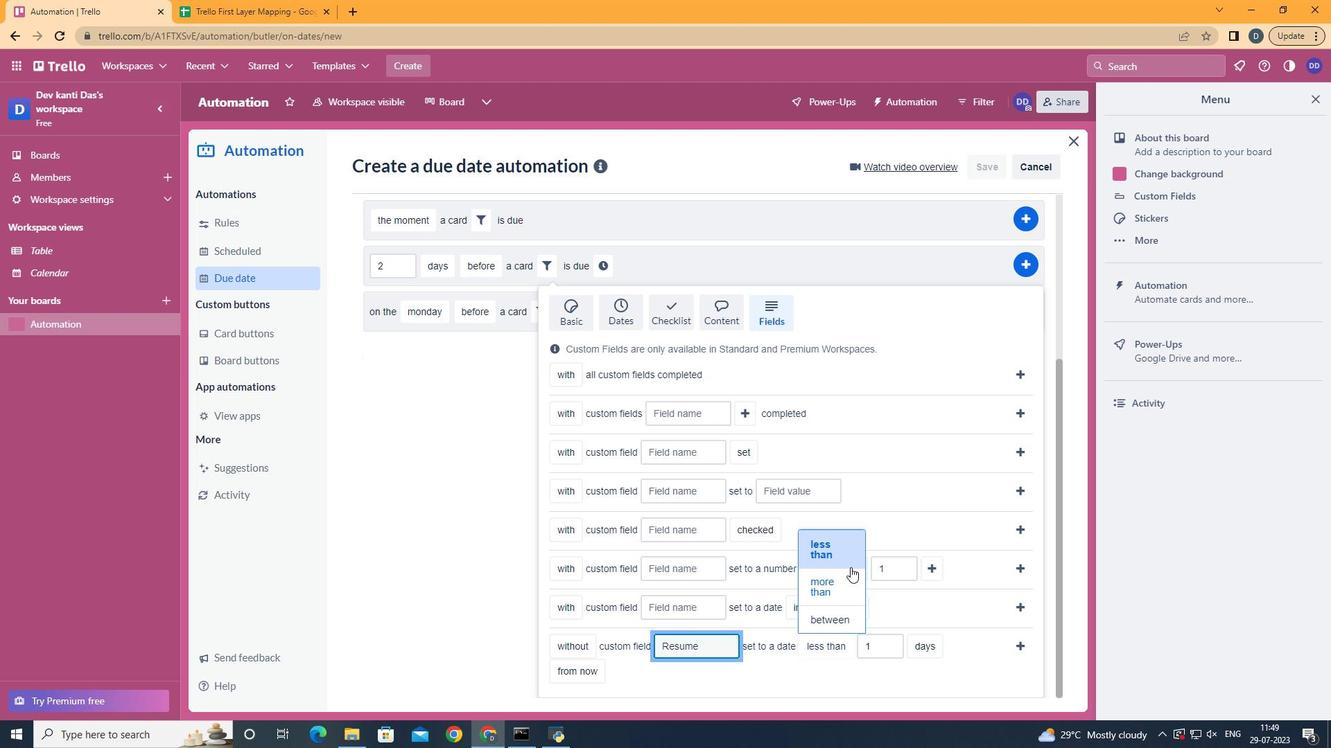 
Action: Mouse pressed left at (847, 554)
Screenshot: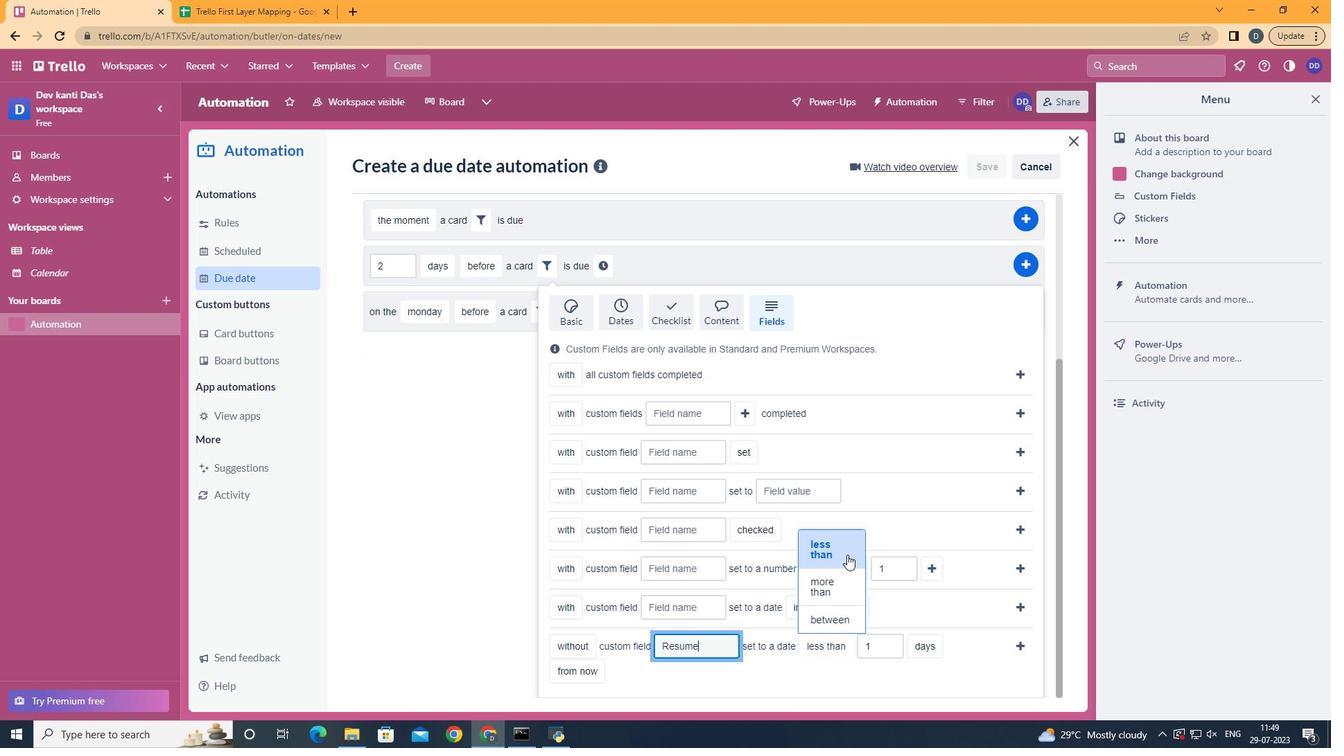 
Action: Mouse moved to (943, 629)
Screenshot: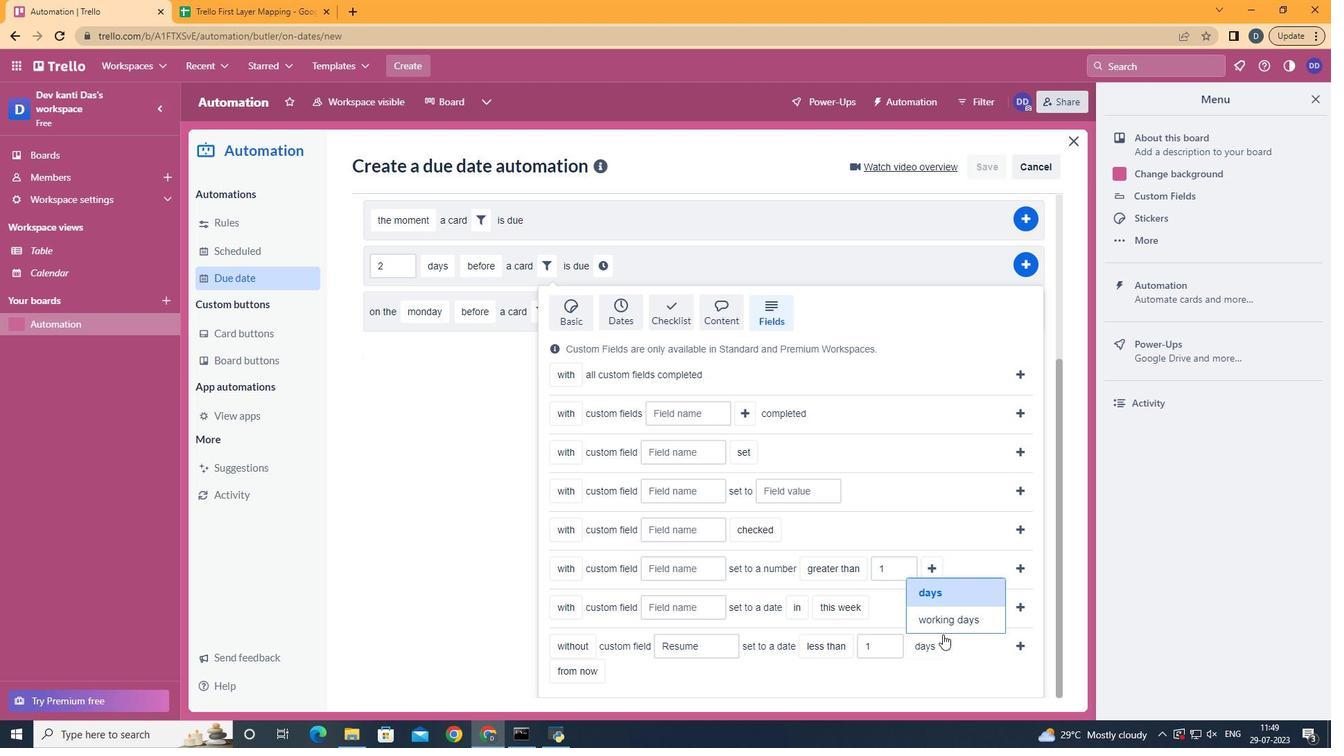 
Action: Mouse pressed left at (943, 629)
Screenshot: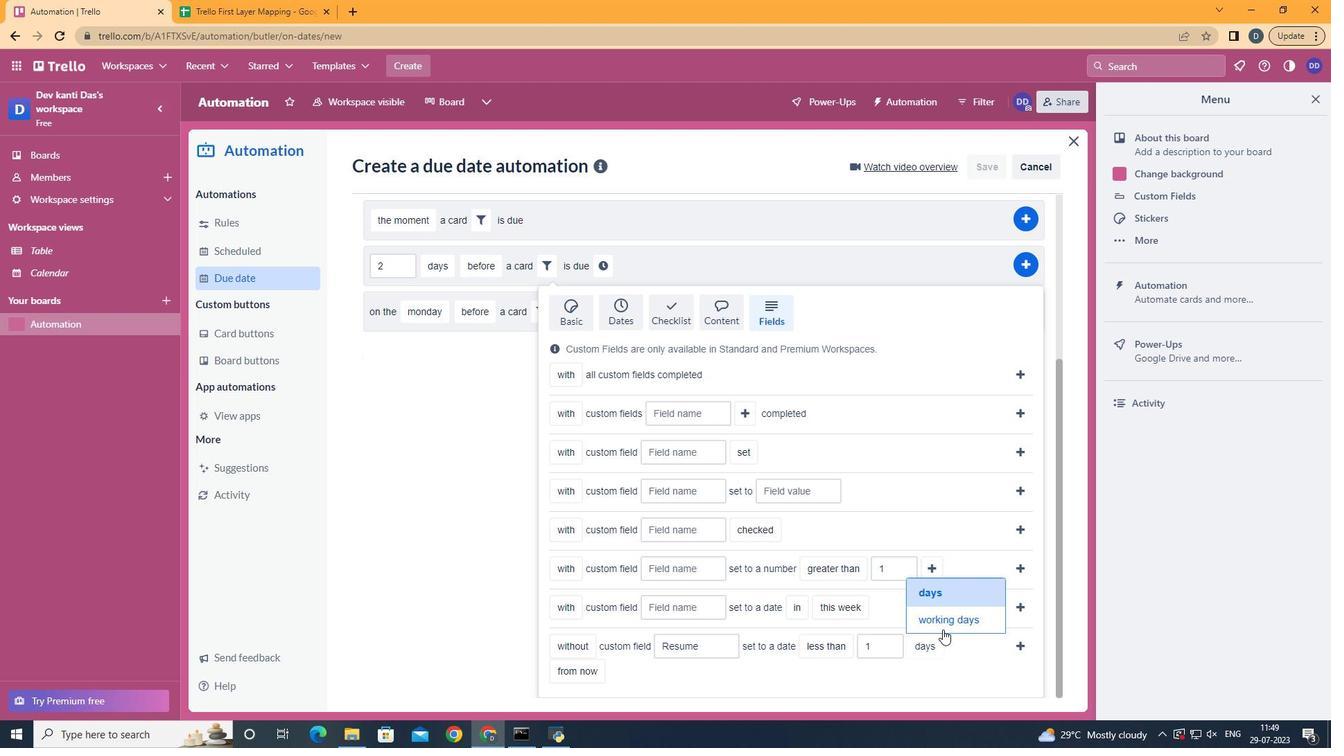 
Action: Mouse moved to (596, 637)
Screenshot: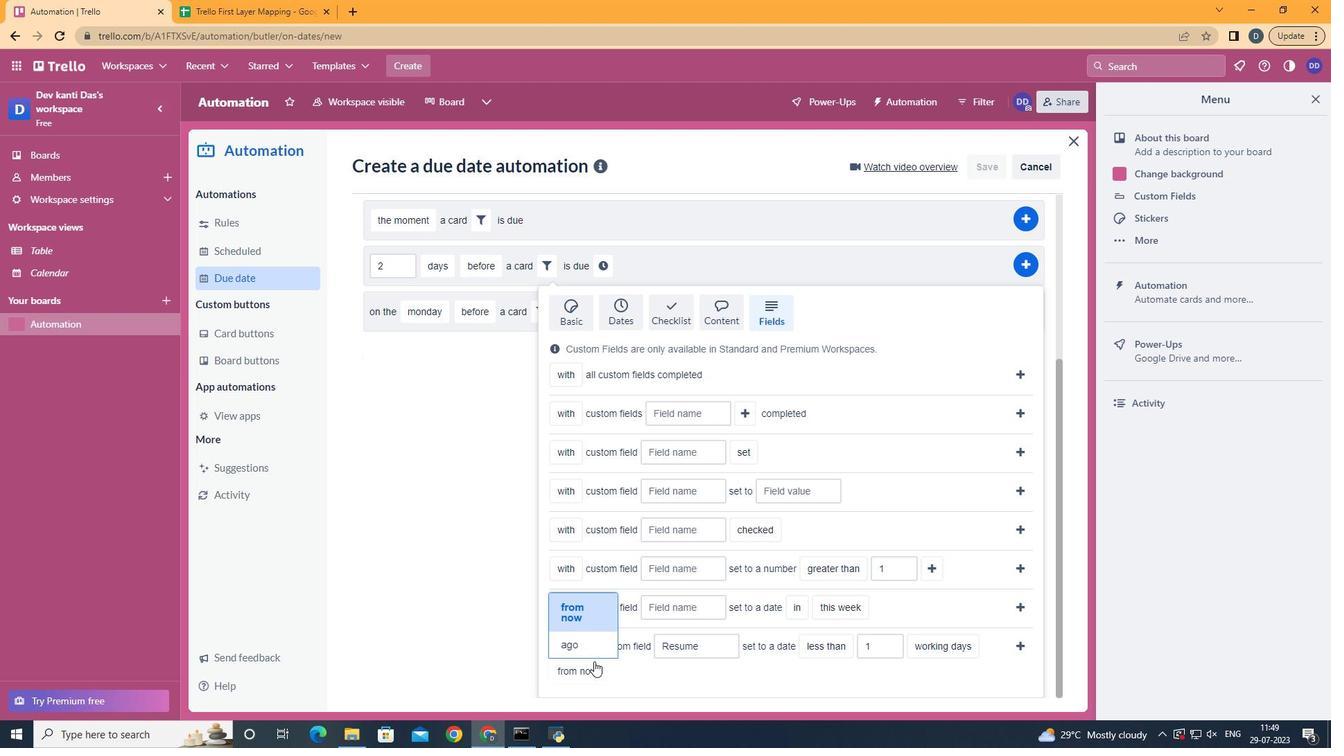 
Action: Mouse pressed left at (596, 637)
Screenshot: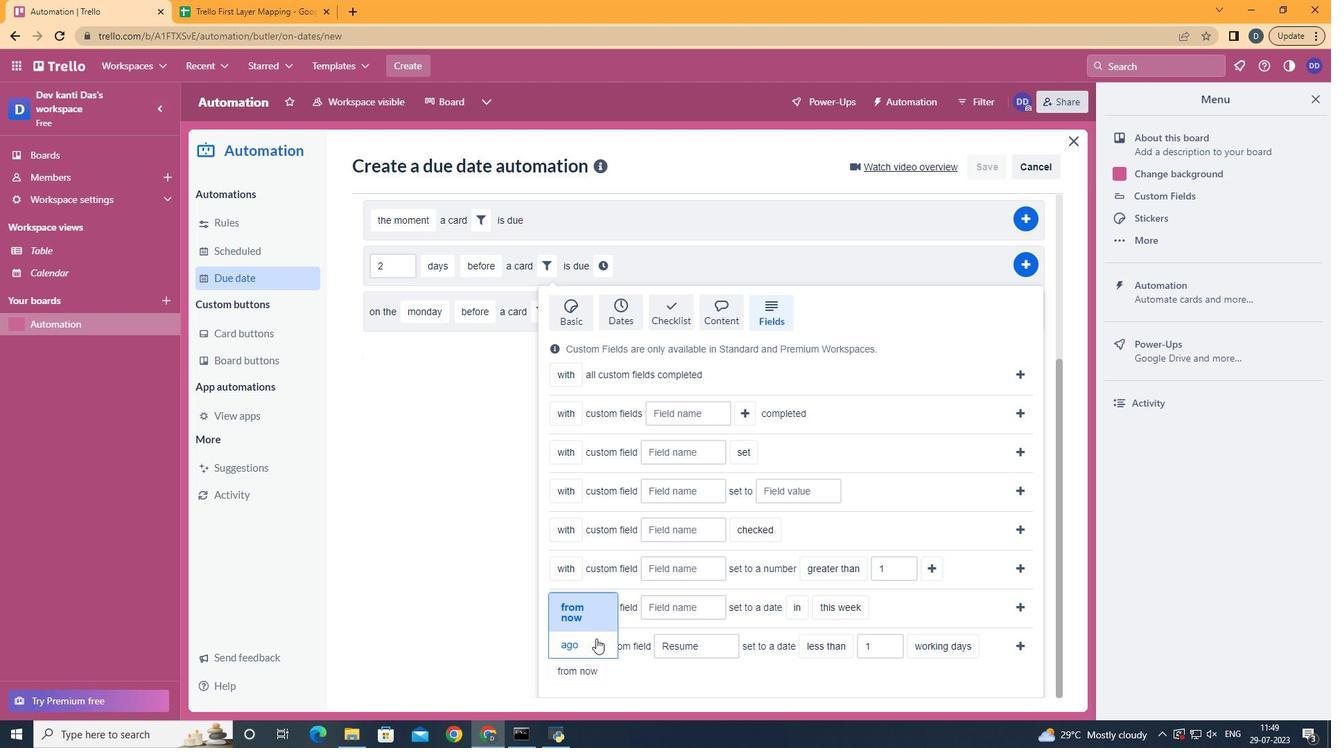 
Action: Mouse moved to (1024, 644)
Screenshot: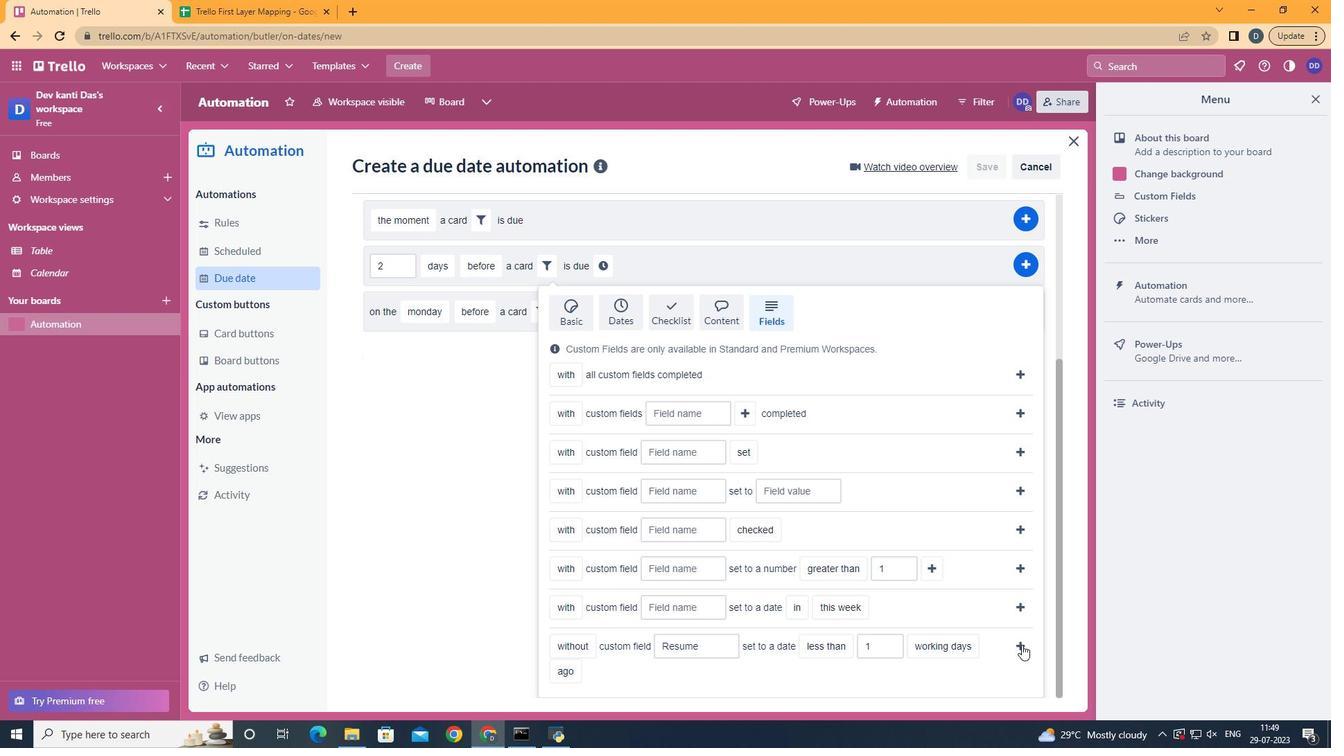 
Action: Mouse pressed left at (1024, 644)
Screenshot: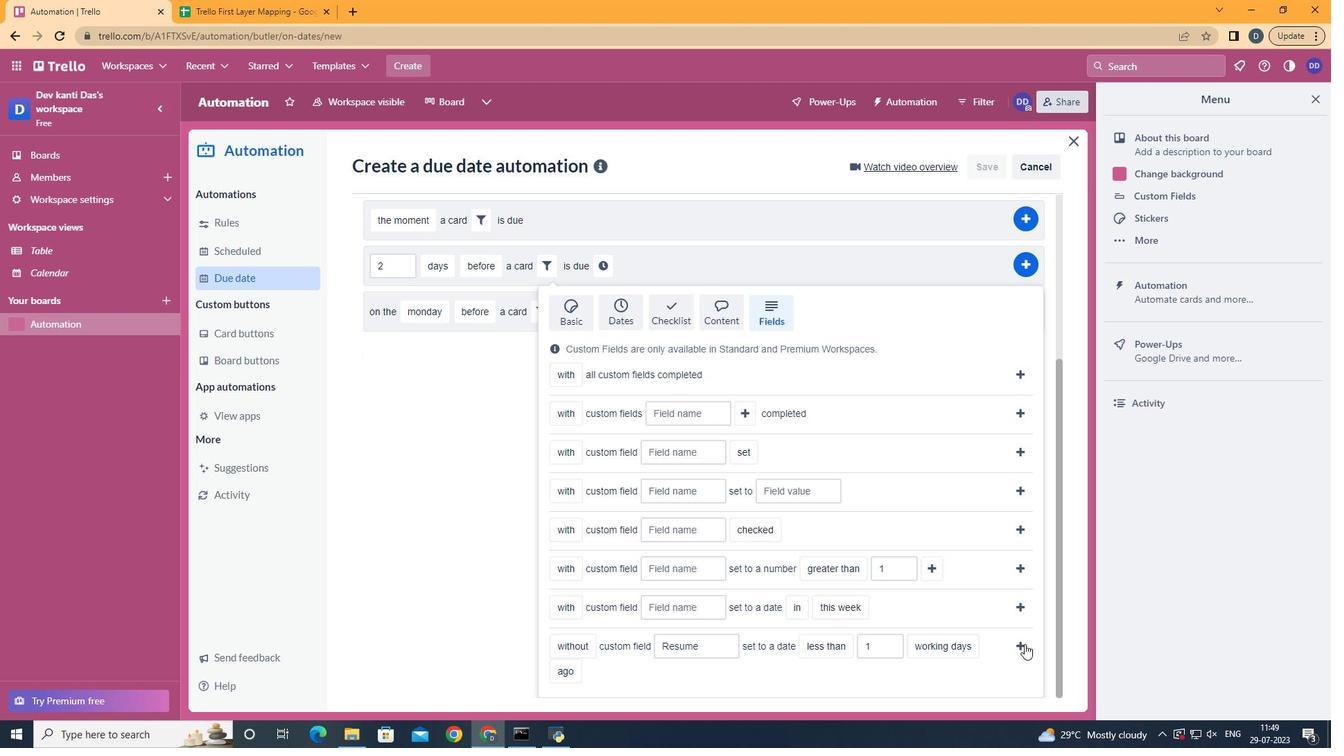 
Action: Mouse moved to (959, 509)
Screenshot: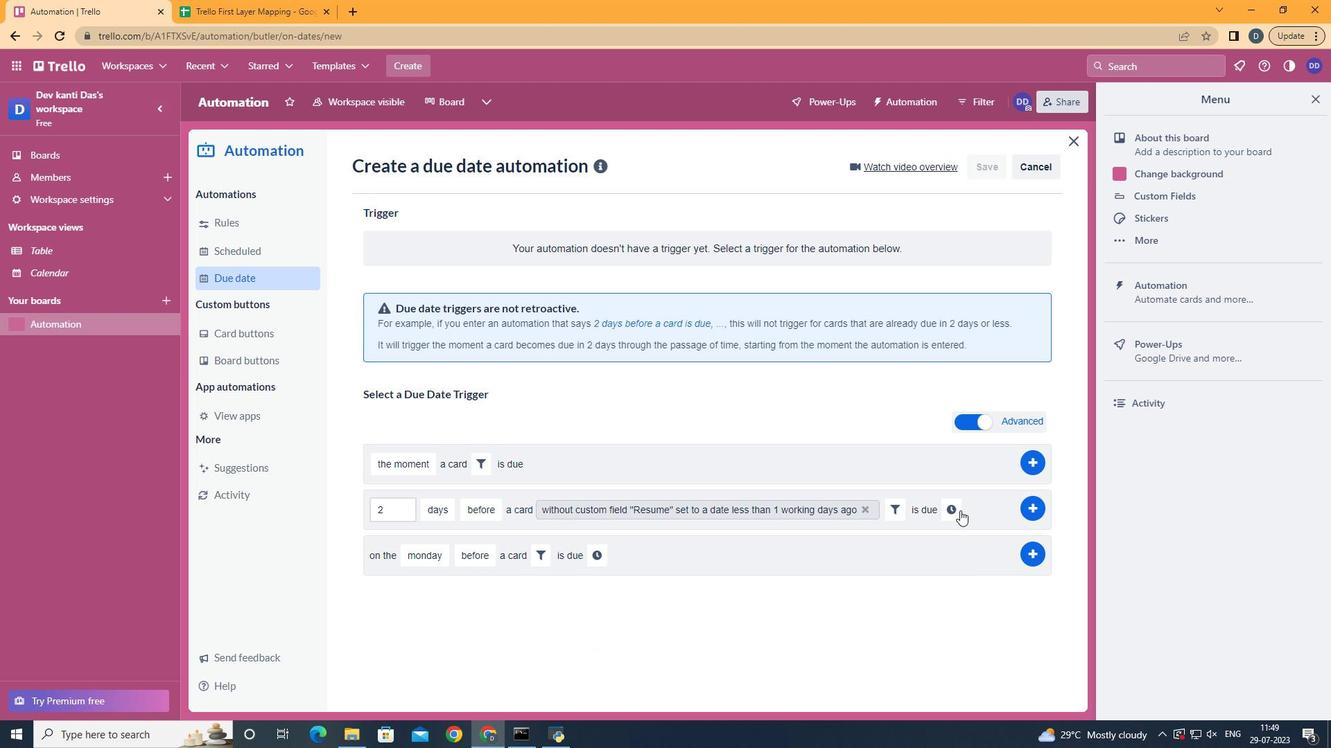 
Action: Mouse pressed left at (959, 509)
Screenshot: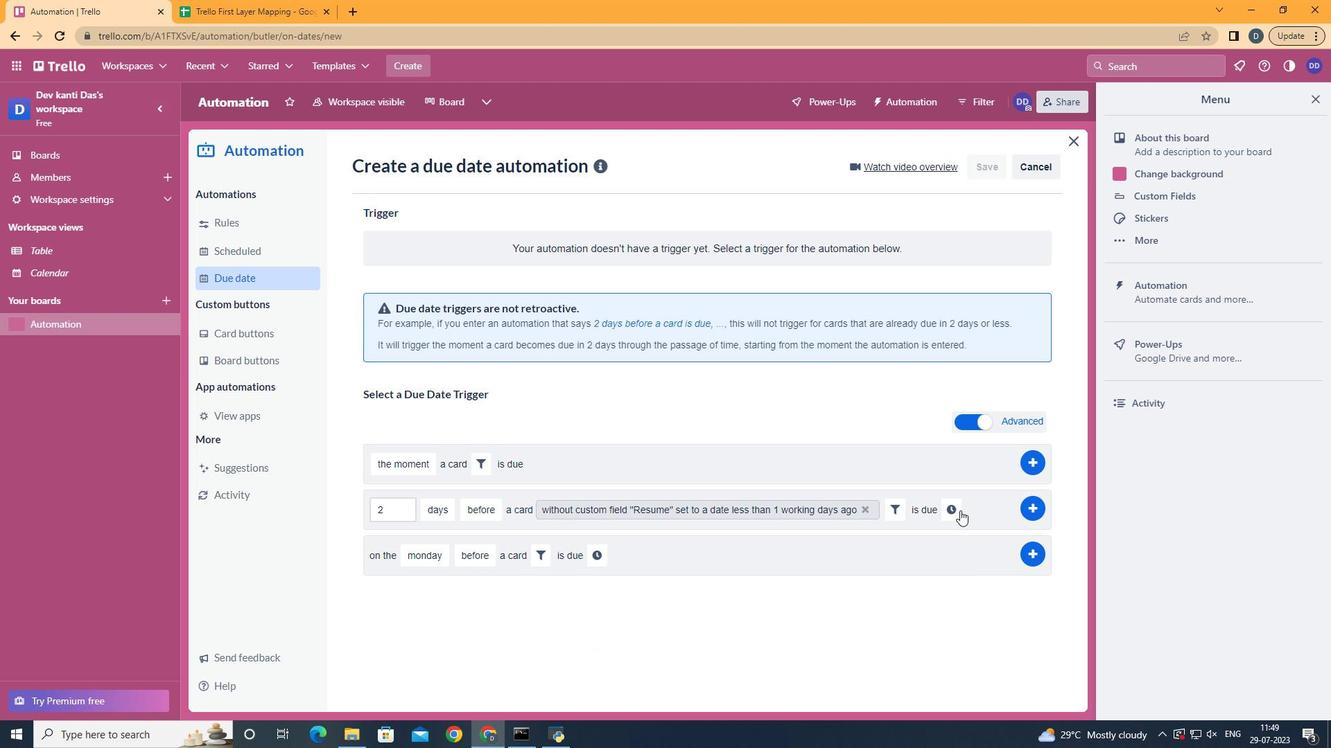
Action: Mouse moved to (483, 535)
Screenshot: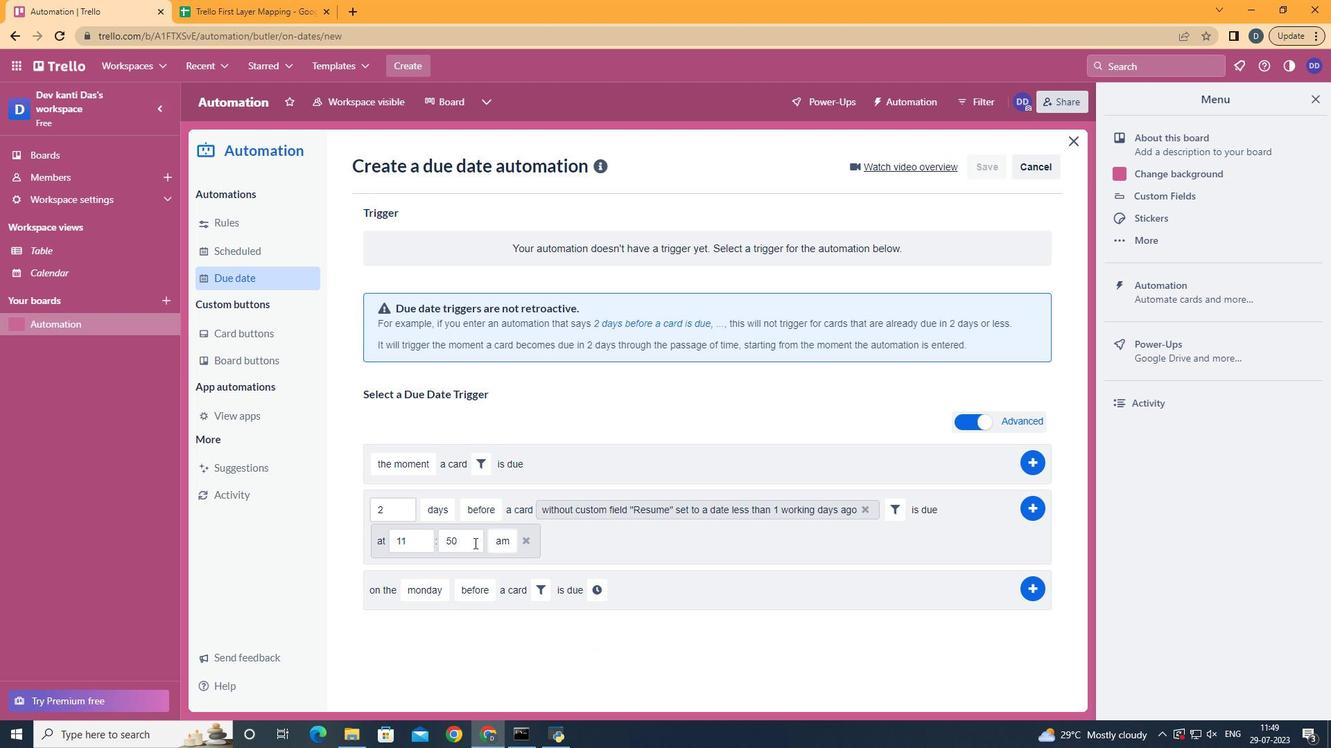 
Action: Mouse pressed left at (483, 535)
Screenshot: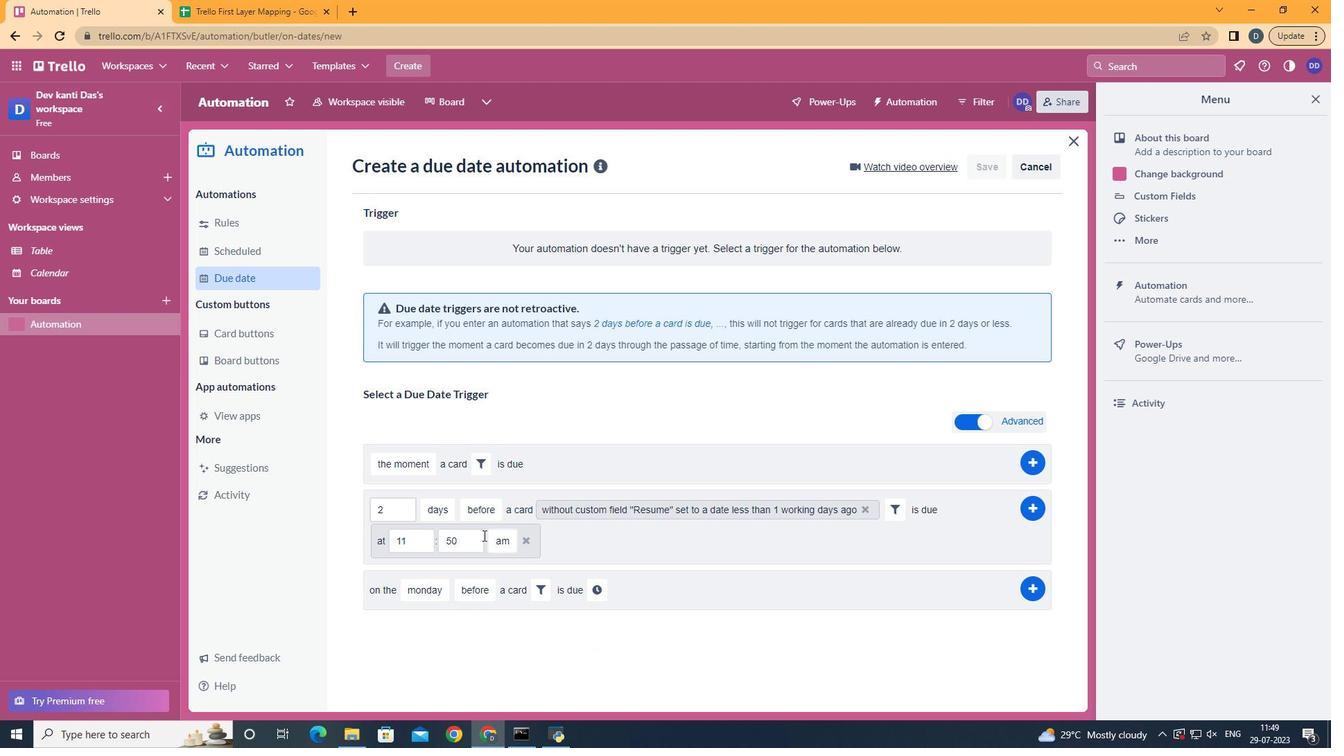 
Action: Key pressed <Key.backspace><Key.backspace>00
Screenshot: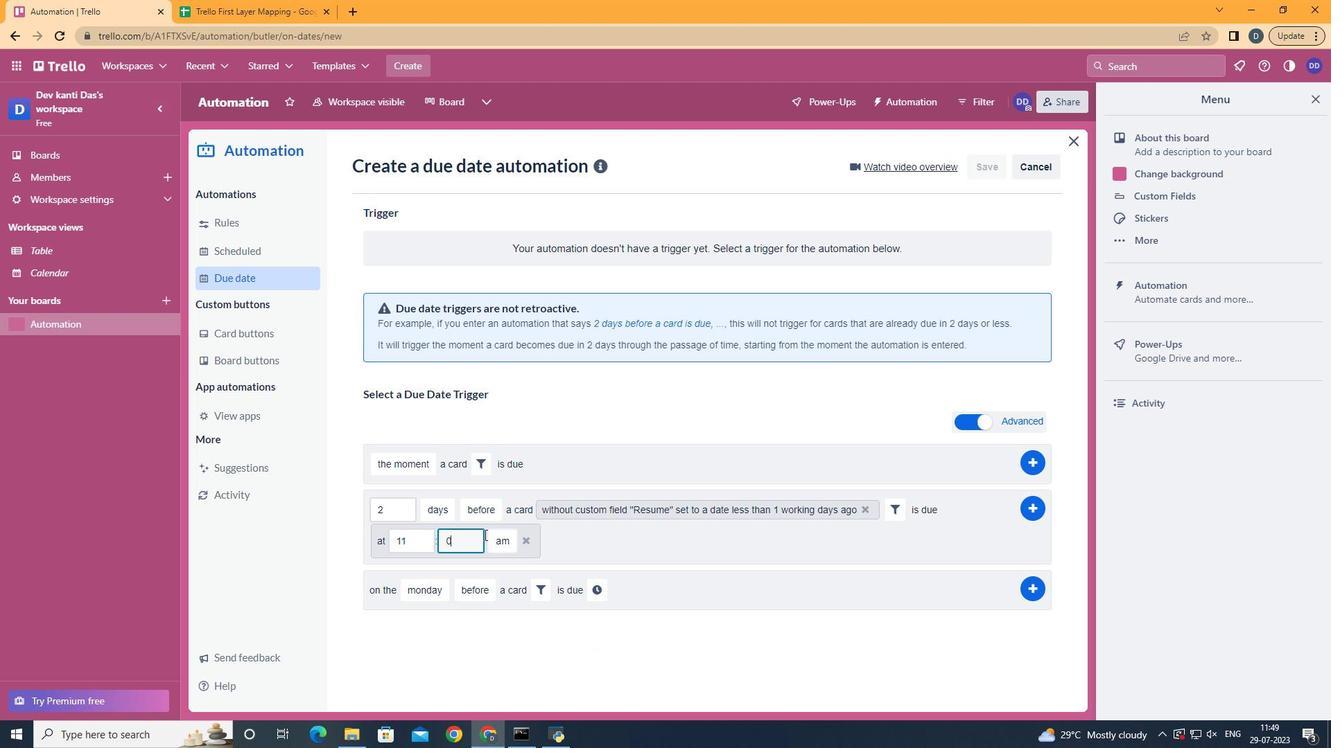
Action: Mouse moved to (501, 564)
Screenshot: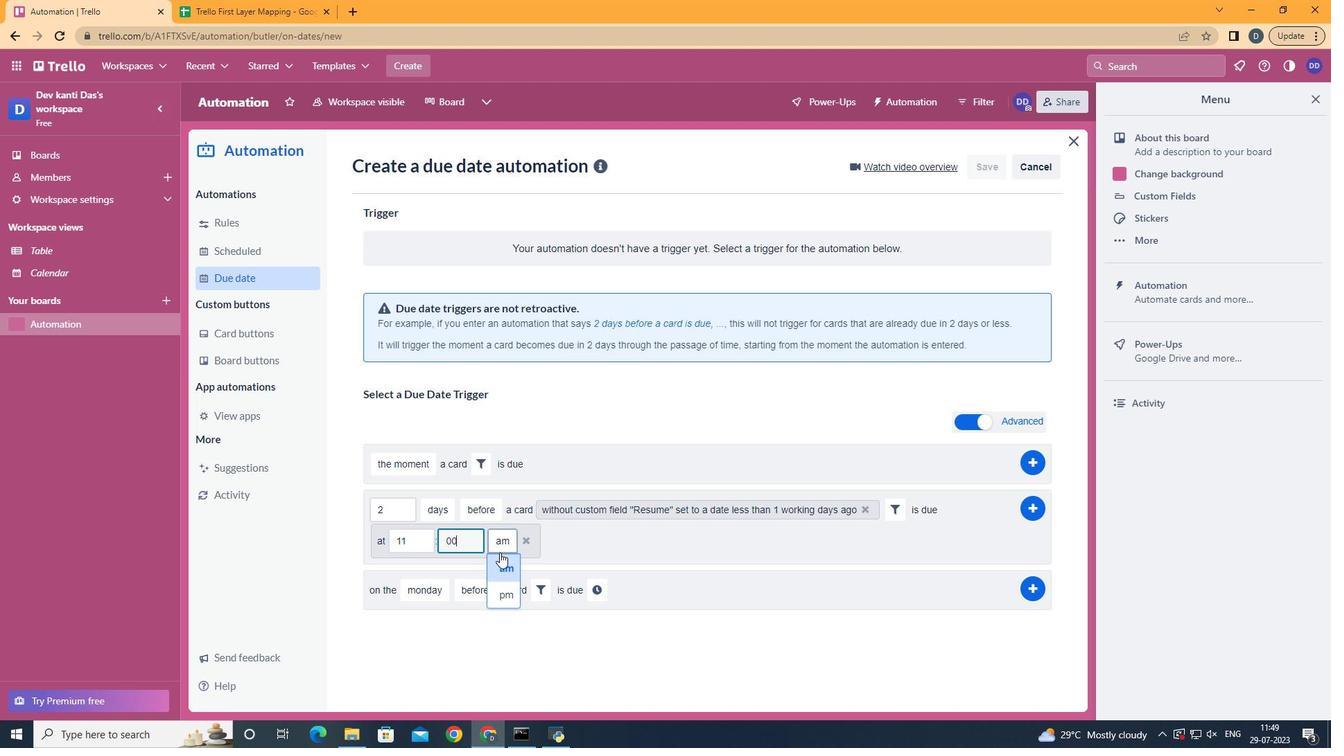 
Action: Mouse pressed left at (501, 564)
Screenshot: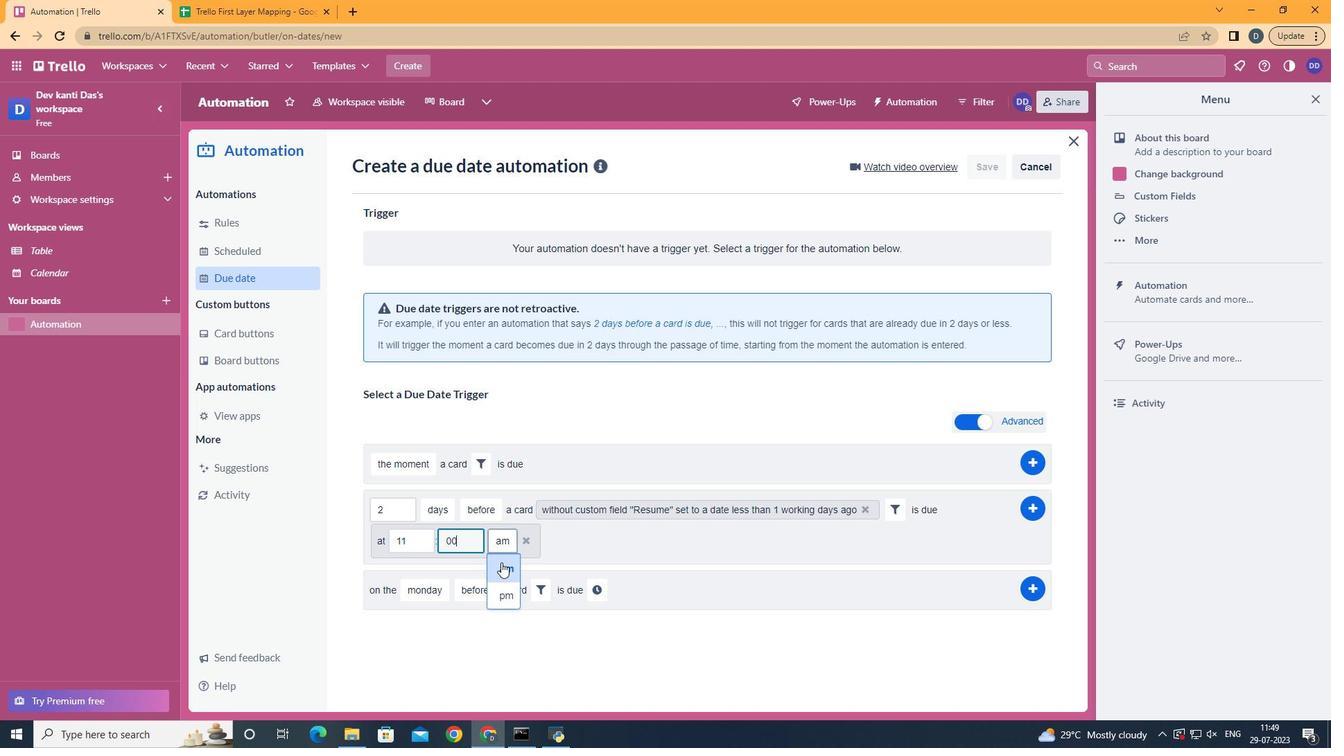 
